 Task: Add Attachment from Trello to Card Card0000000050 in Board Board0000000013 in Workspace WS0000000005 in Trello. Add Cover Yellow to Card Card0000000050 in Board Board0000000013 in Workspace WS0000000005 in Trello. Add "Copy Card To …" Button titled Button0000000050 to "bottom" of the list "To Do" to Card Card0000000050 in Board Board0000000013 in Workspace WS0000000005 in Trello. Add Description DS0000000050 to Card Card0000000050 in Board Board0000000013 in Workspace WS0000000005 in Trello. Add Comment CM0000000050 to Card Card0000000050 in Board Board0000000013 in Workspace WS0000000005 in Trello
Action: Mouse moved to (100, 327)
Screenshot: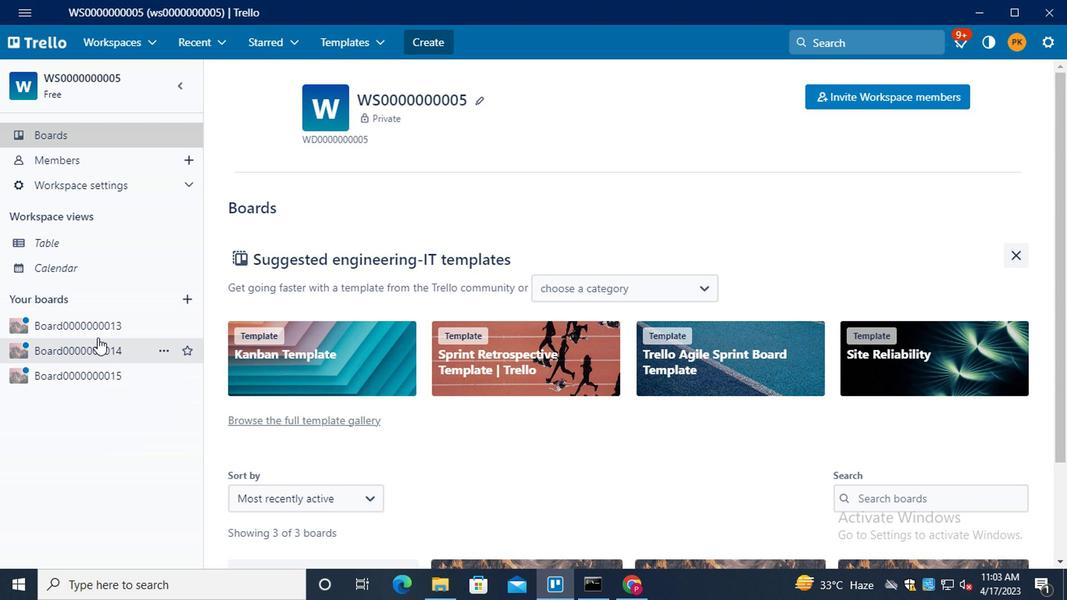
Action: Mouse pressed left at (100, 327)
Screenshot: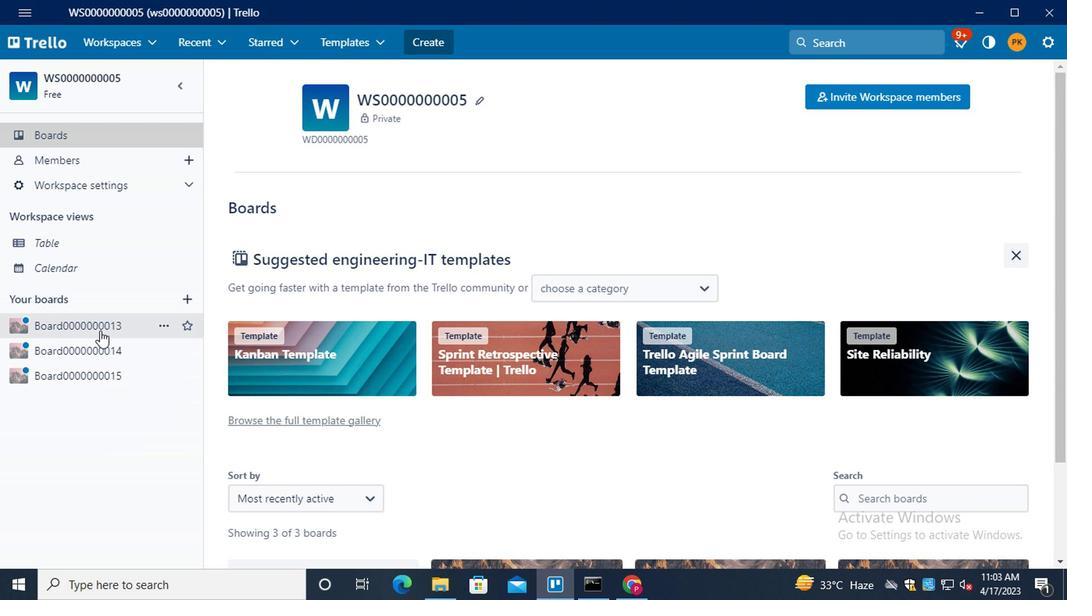 
Action: Mouse moved to (317, 302)
Screenshot: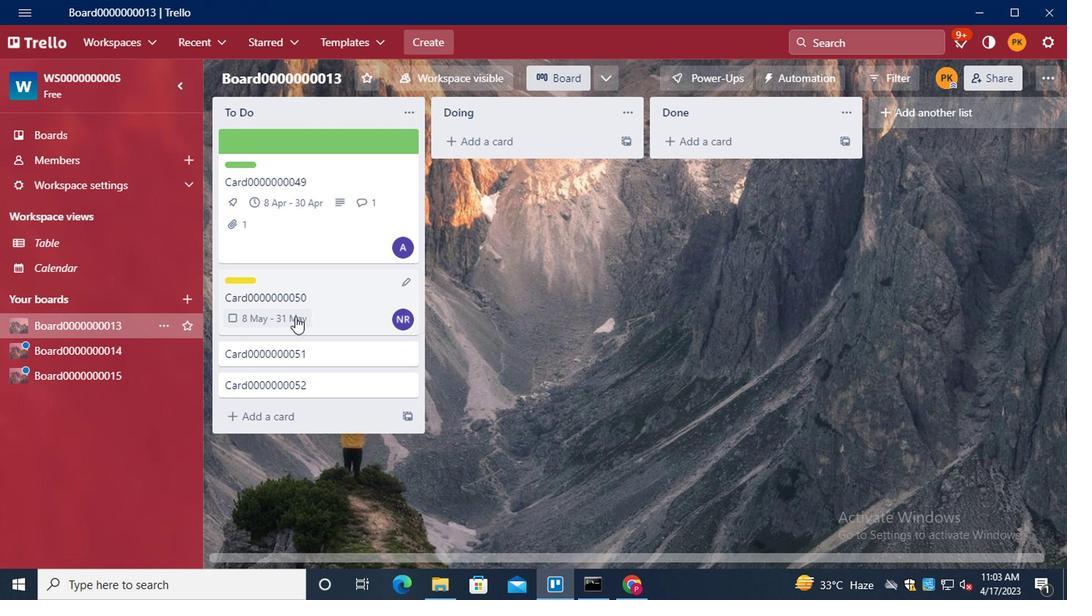 
Action: Mouse pressed left at (317, 302)
Screenshot: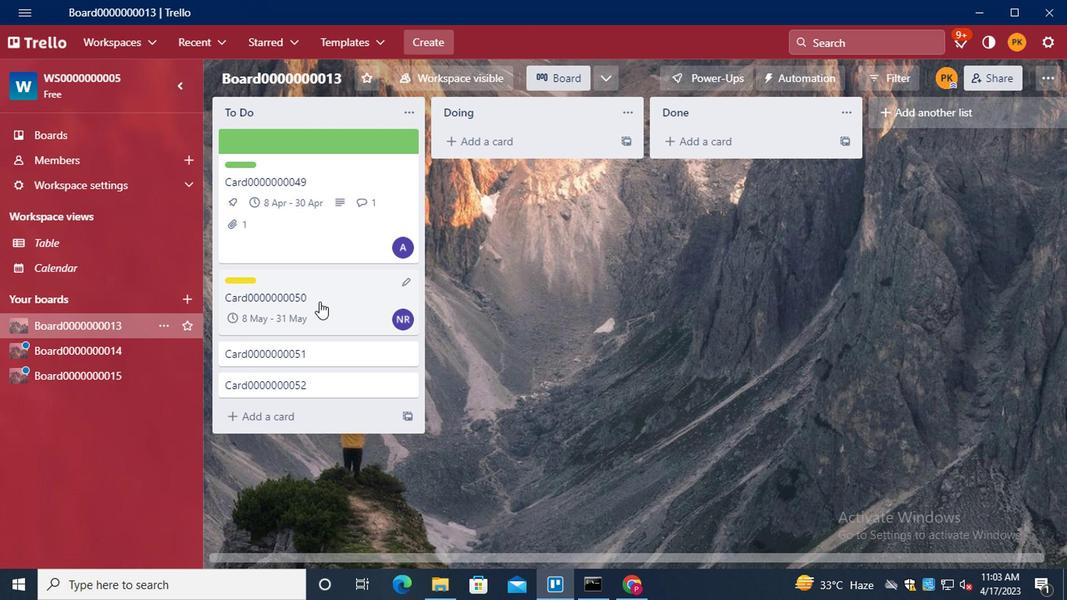 
Action: Mouse moved to (742, 269)
Screenshot: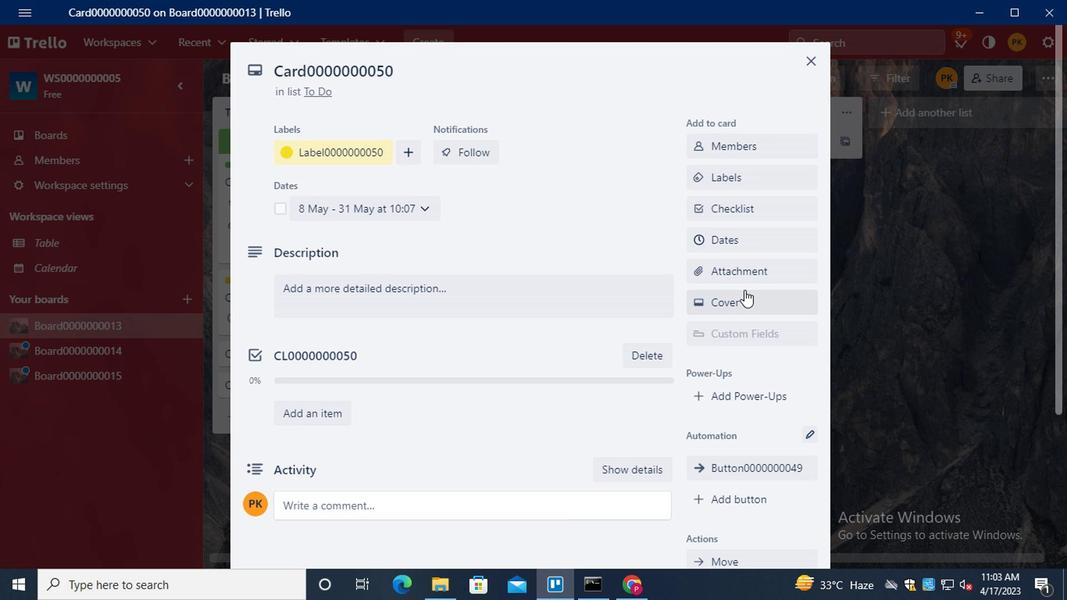 
Action: Mouse pressed left at (742, 269)
Screenshot: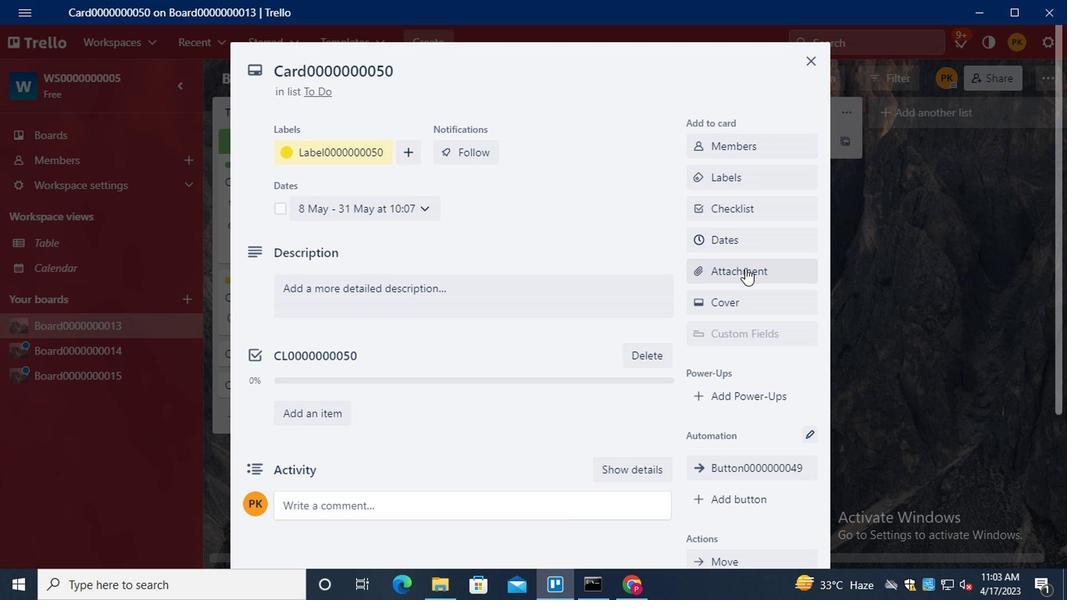 
Action: Mouse moved to (728, 169)
Screenshot: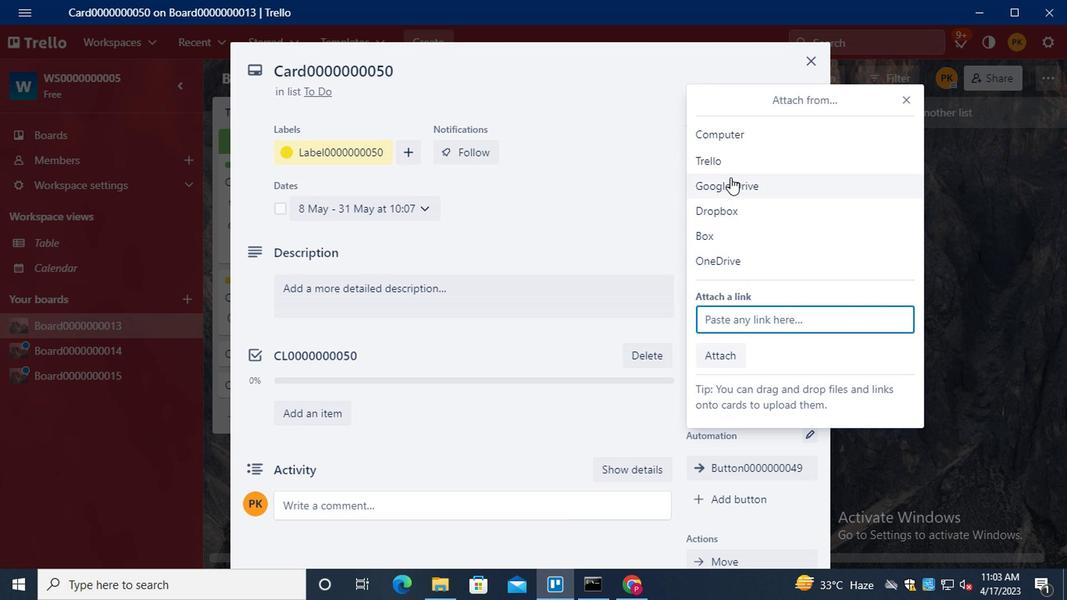 
Action: Mouse pressed left at (728, 169)
Screenshot: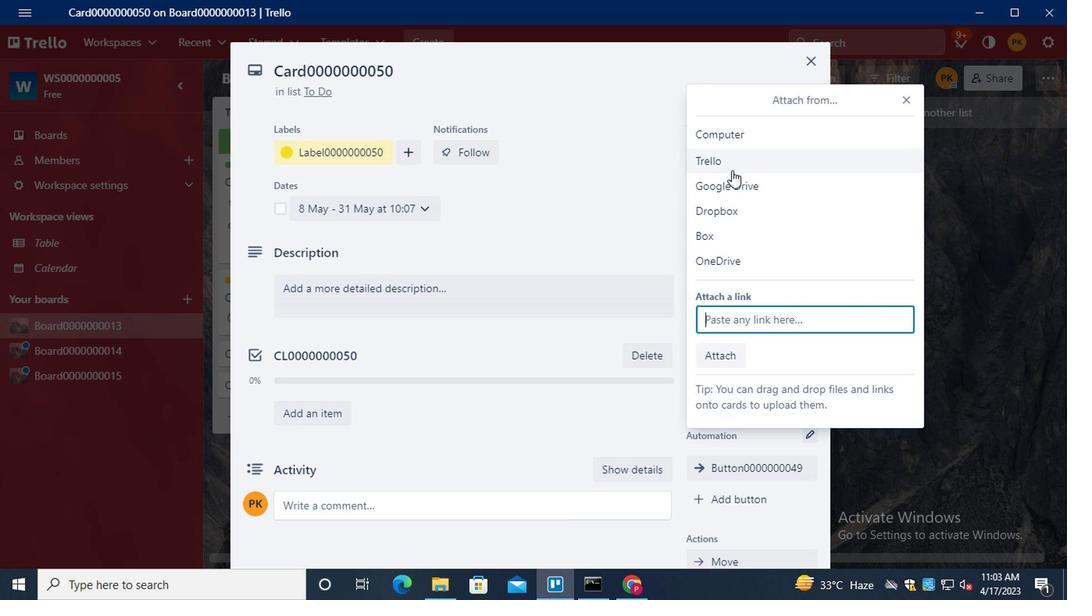 
Action: Mouse moved to (732, 392)
Screenshot: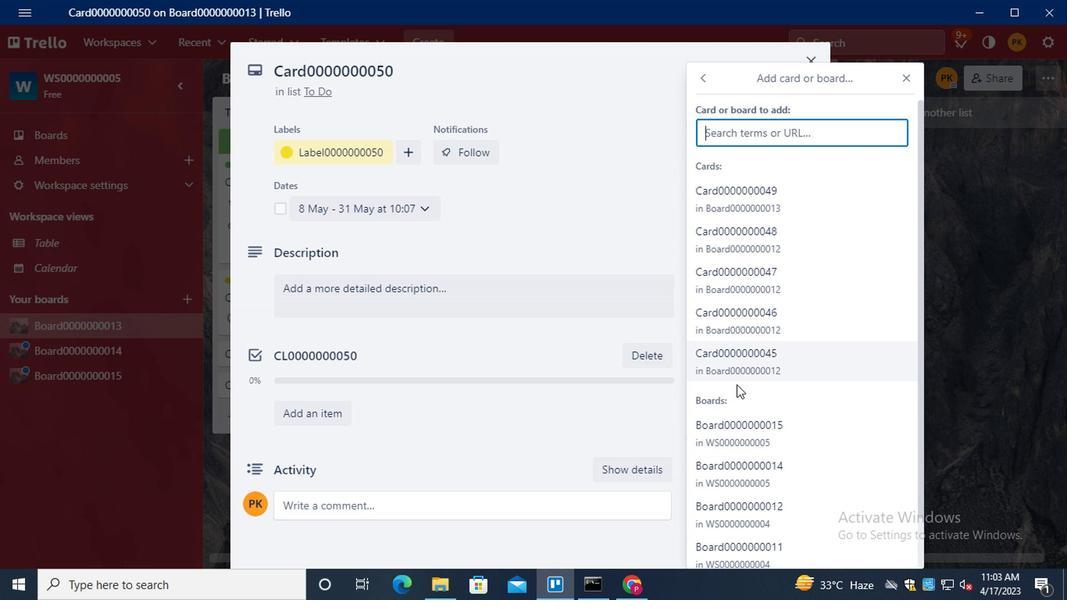 
Action: Mouse scrolled (732, 392) with delta (0, 0)
Screenshot: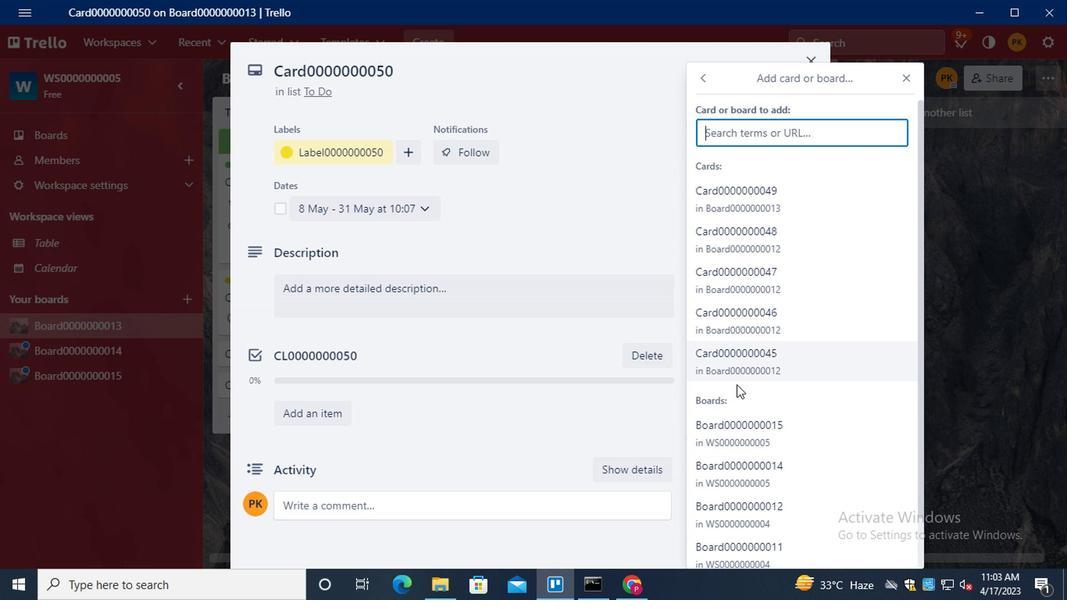 
Action: Mouse scrolled (732, 392) with delta (0, 0)
Screenshot: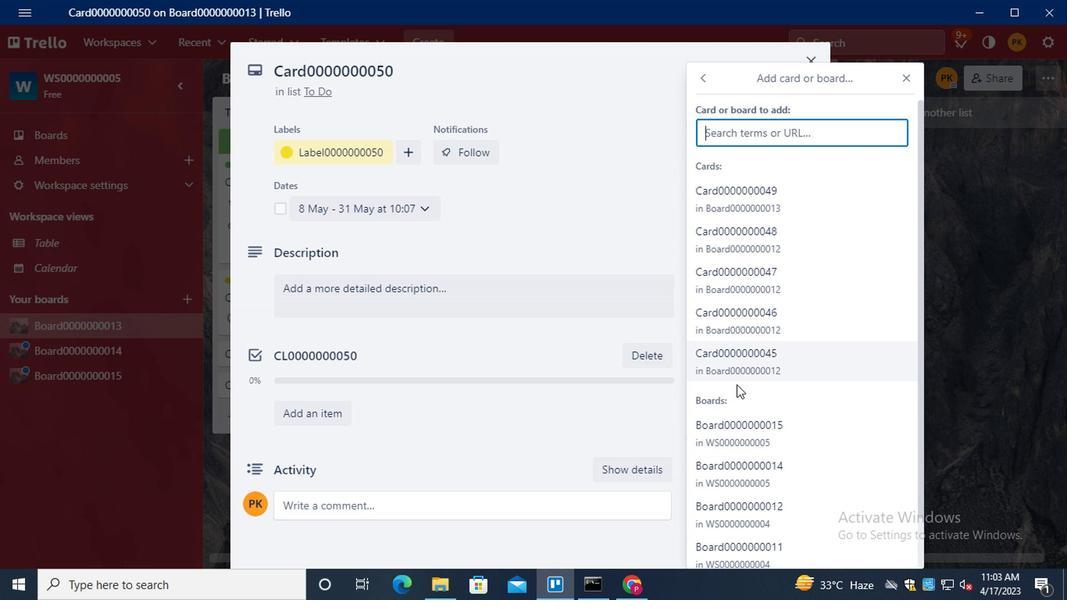 
Action: Mouse scrolled (732, 392) with delta (0, 0)
Screenshot: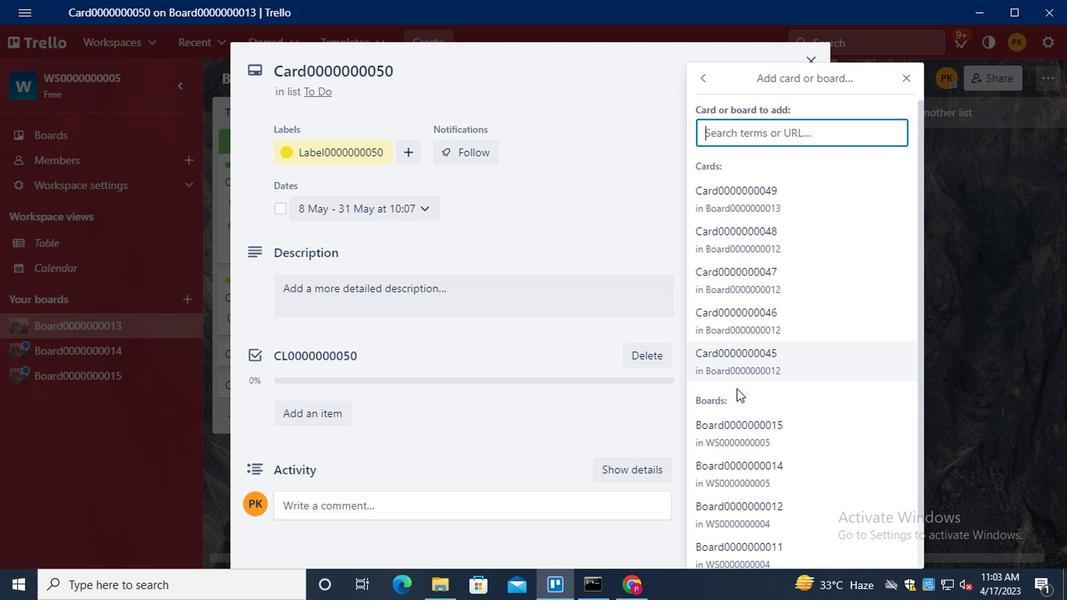 
Action: Mouse moved to (747, 416)
Screenshot: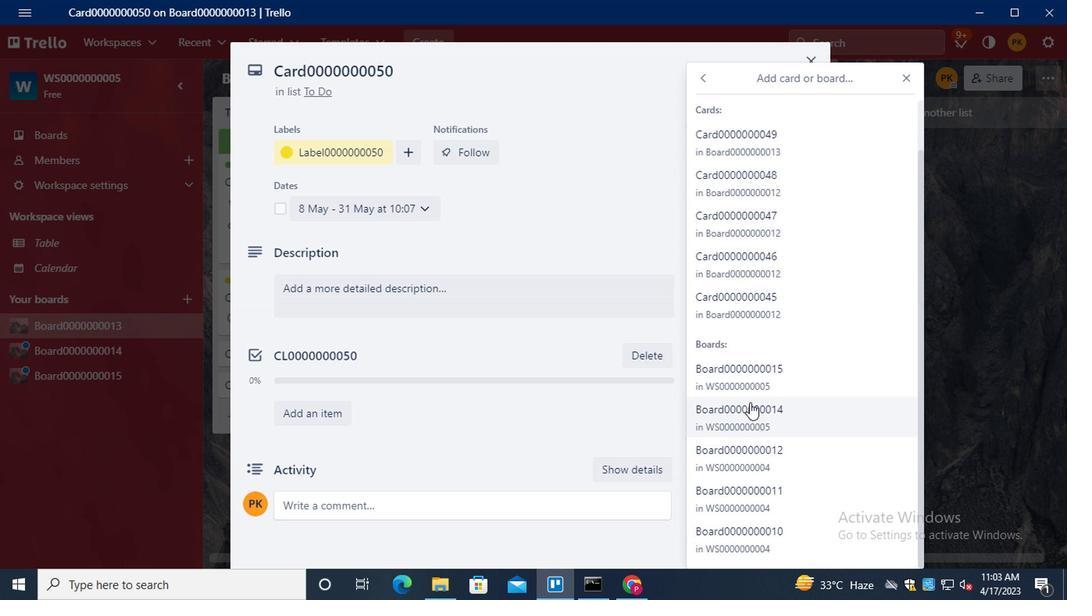 
Action: Mouse pressed left at (747, 416)
Screenshot: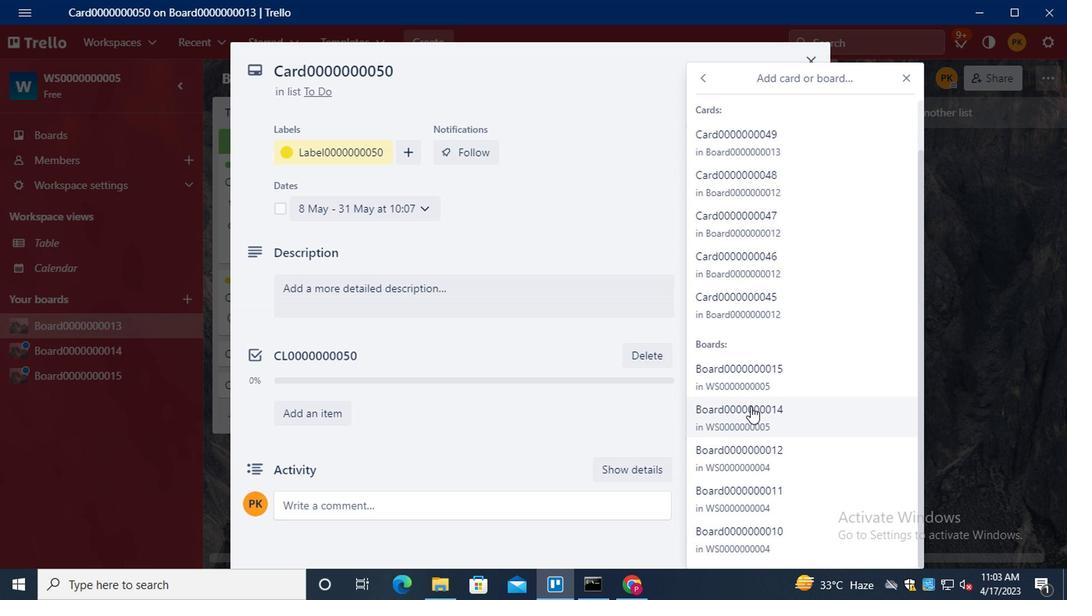 
Action: Mouse moved to (755, 309)
Screenshot: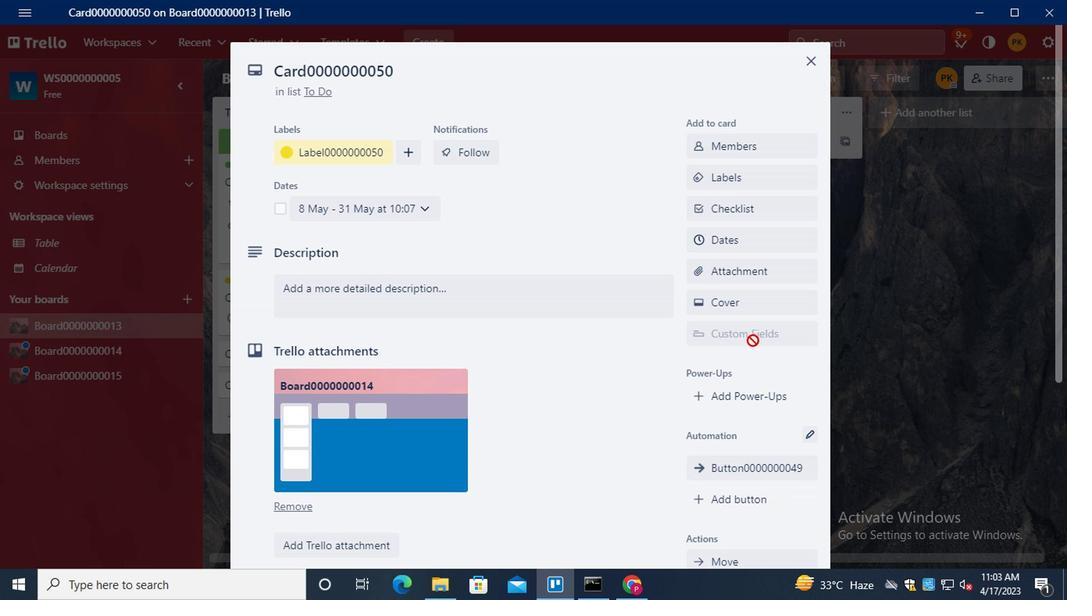 
Action: Mouse pressed left at (755, 309)
Screenshot: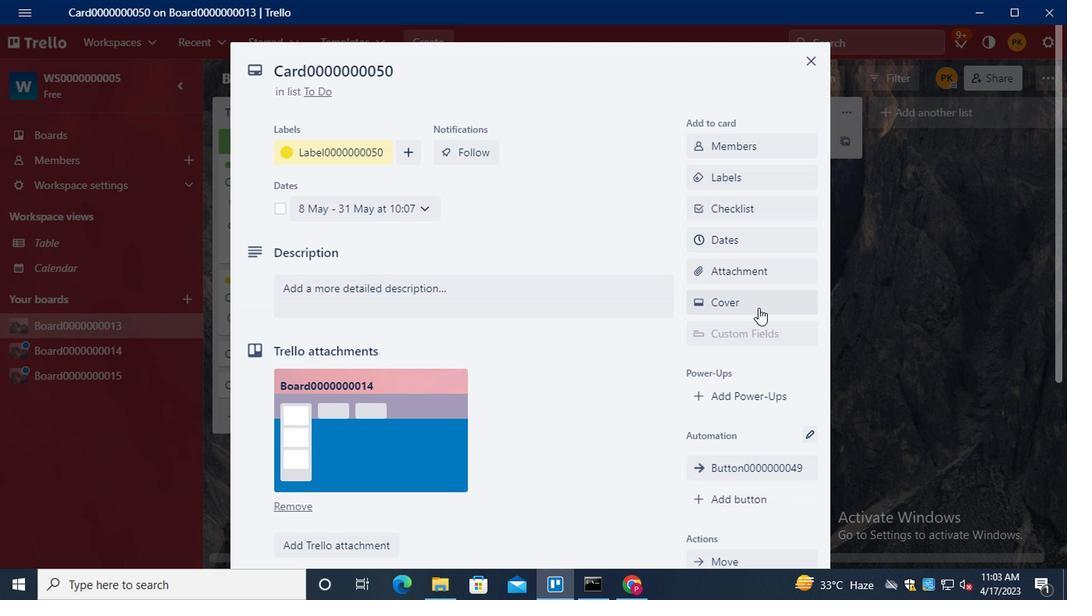 
Action: Mouse moved to (763, 264)
Screenshot: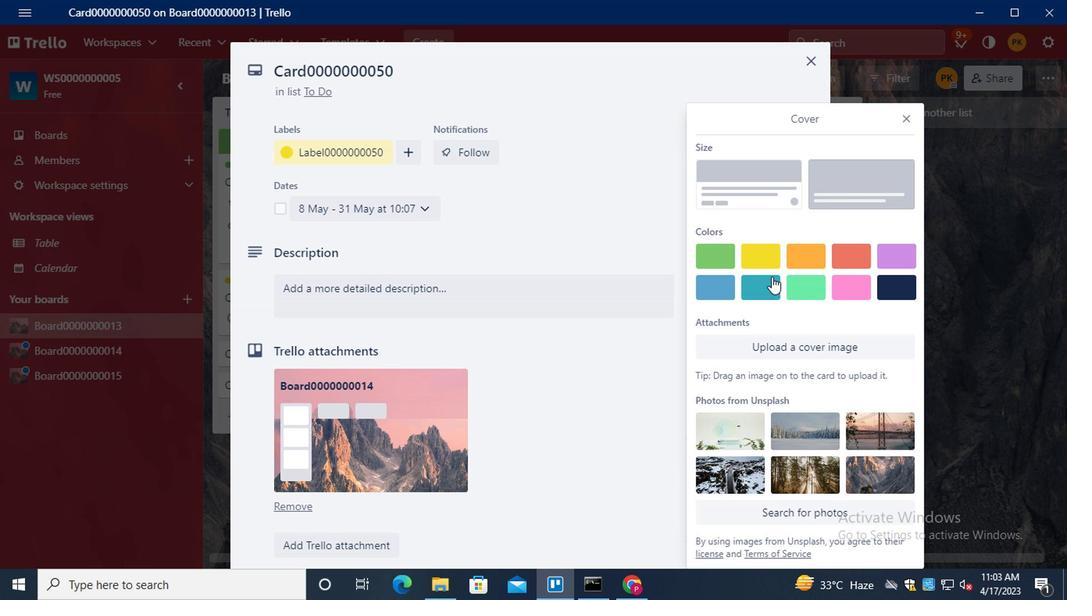 
Action: Mouse pressed left at (763, 264)
Screenshot: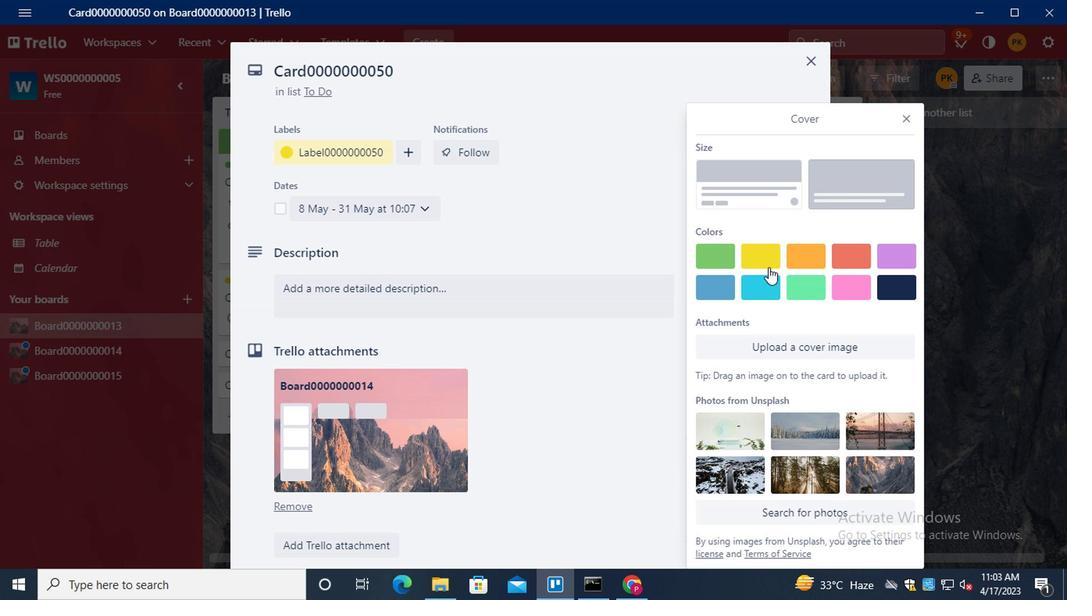 
Action: Mouse moved to (900, 88)
Screenshot: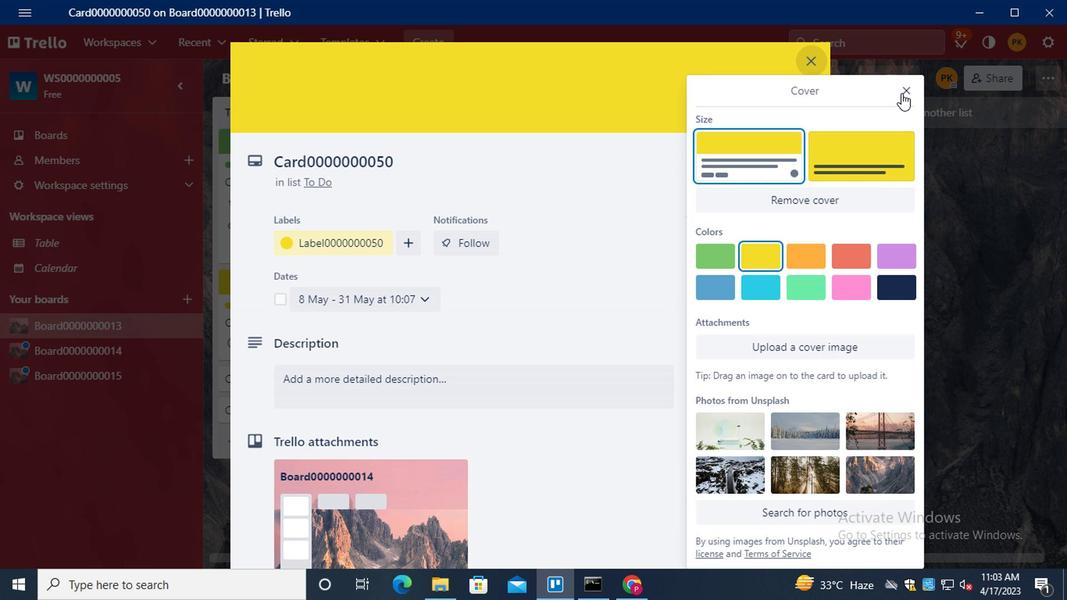 
Action: Mouse pressed left at (900, 88)
Screenshot: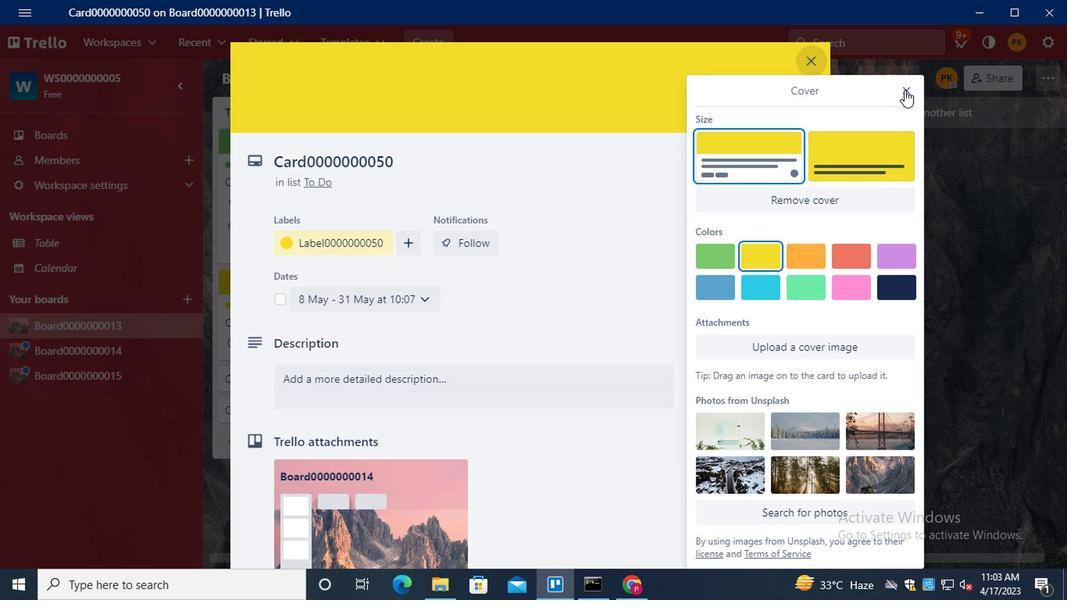 
Action: Mouse moved to (713, 350)
Screenshot: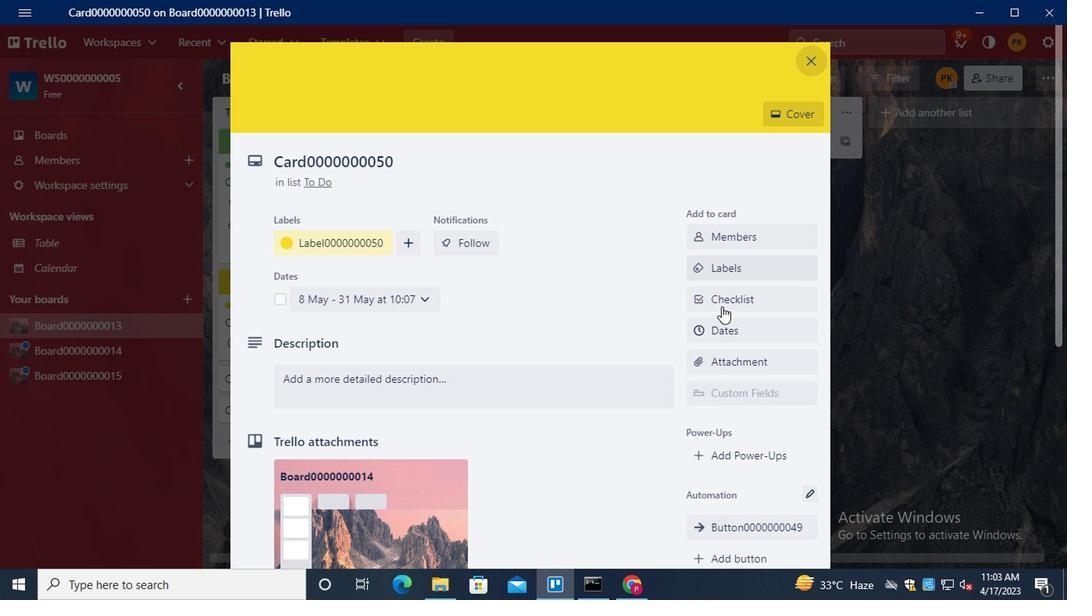 
Action: Mouse scrolled (713, 349) with delta (0, 0)
Screenshot: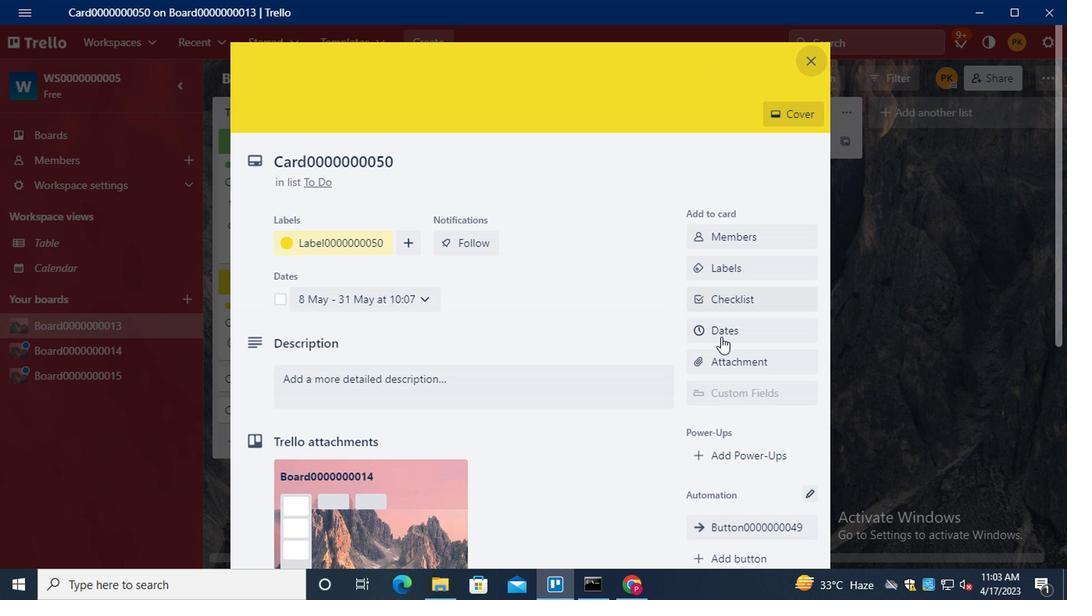 
Action: Mouse scrolled (713, 349) with delta (0, 0)
Screenshot: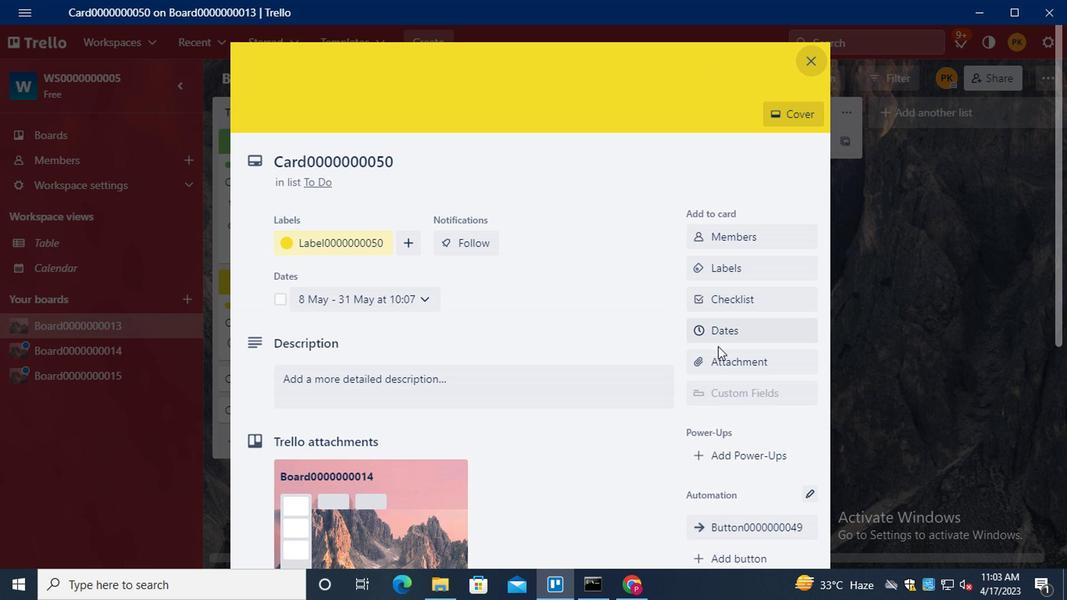 
Action: Mouse scrolled (713, 349) with delta (0, 0)
Screenshot: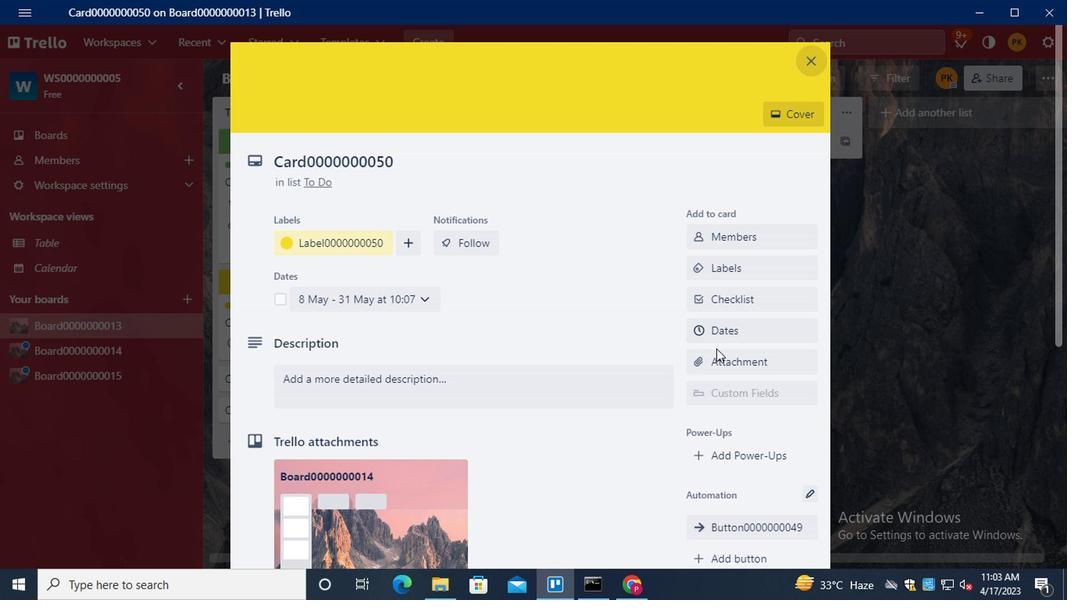 
Action: Mouse moved to (759, 327)
Screenshot: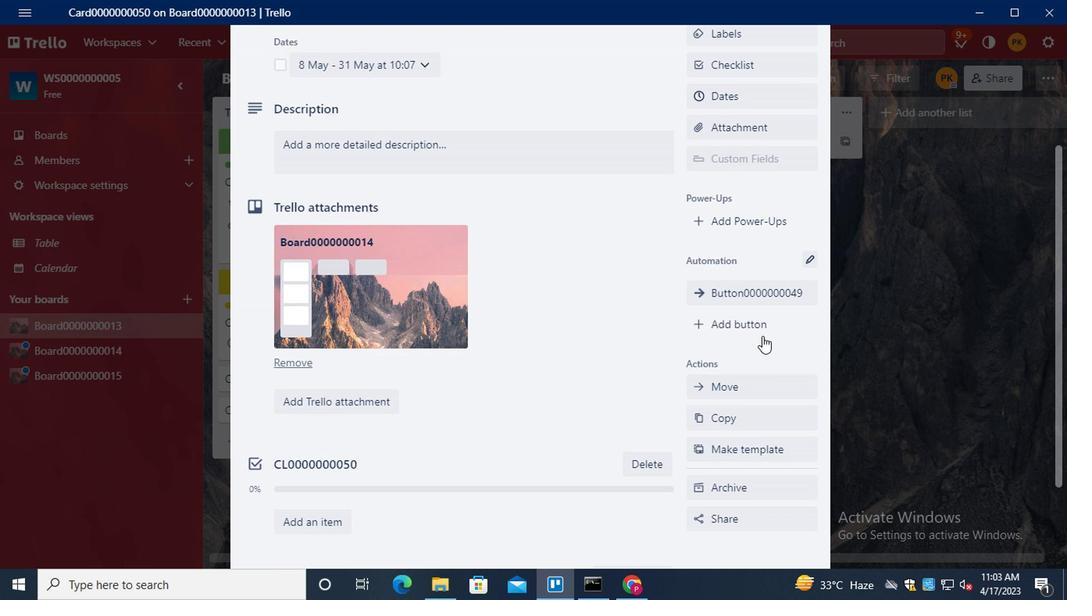 
Action: Mouse pressed left at (759, 327)
Screenshot: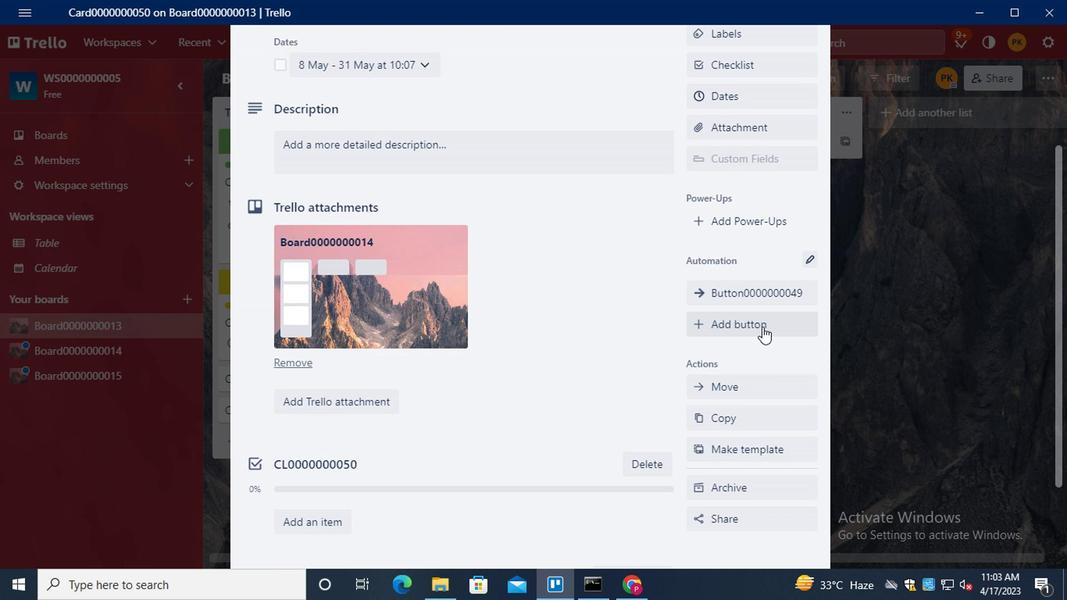 
Action: Mouse moved to (763, 168)
Screenshot: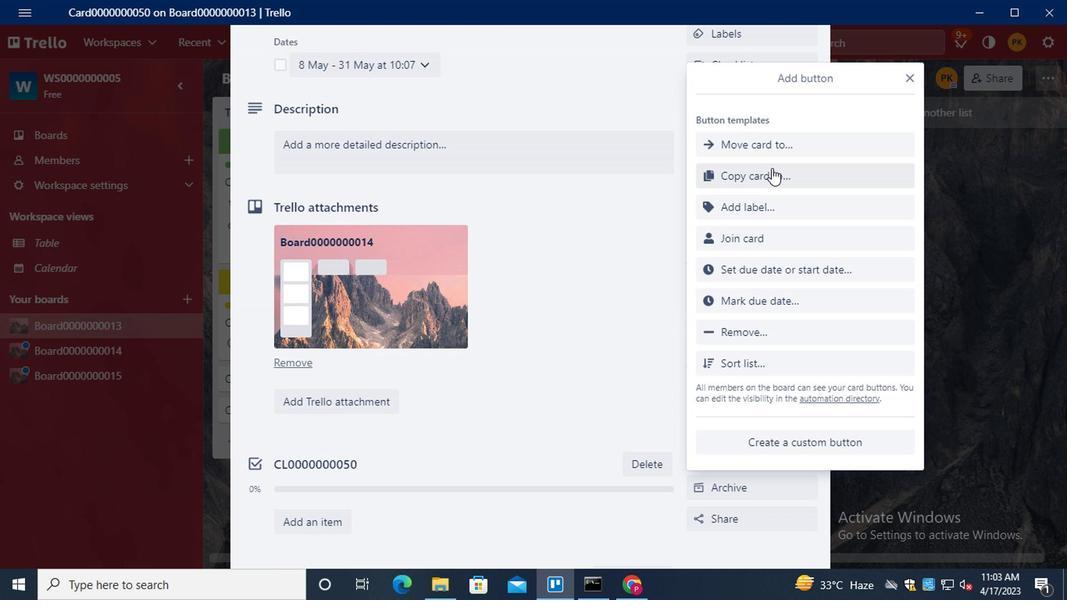 
Action: Mouse pressed left at (763, 168)
Screenshot: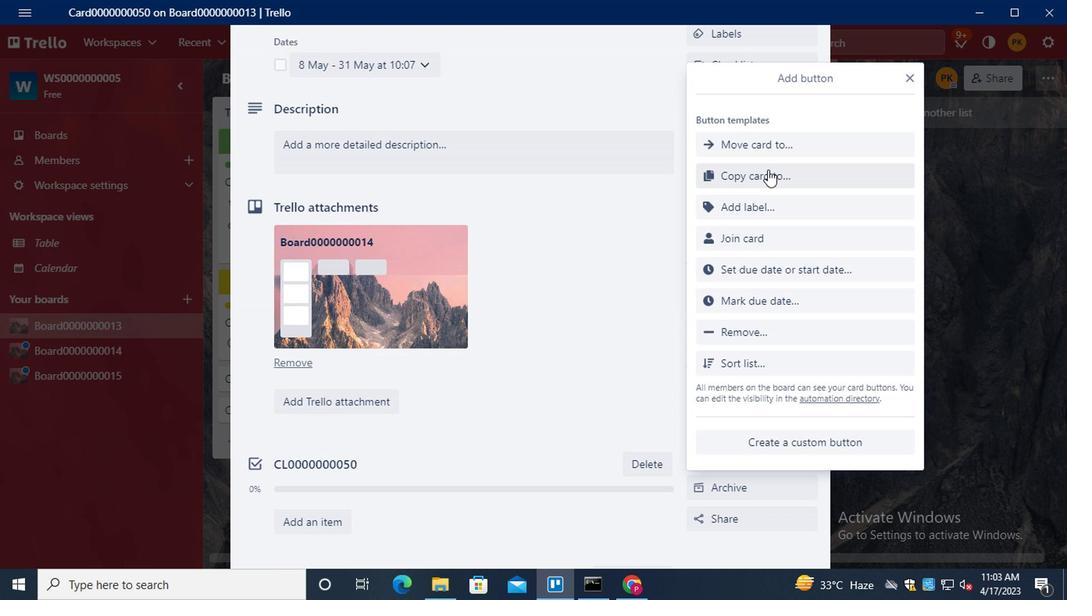 
Action: Mouse moved to (787, 165)
Screenshot: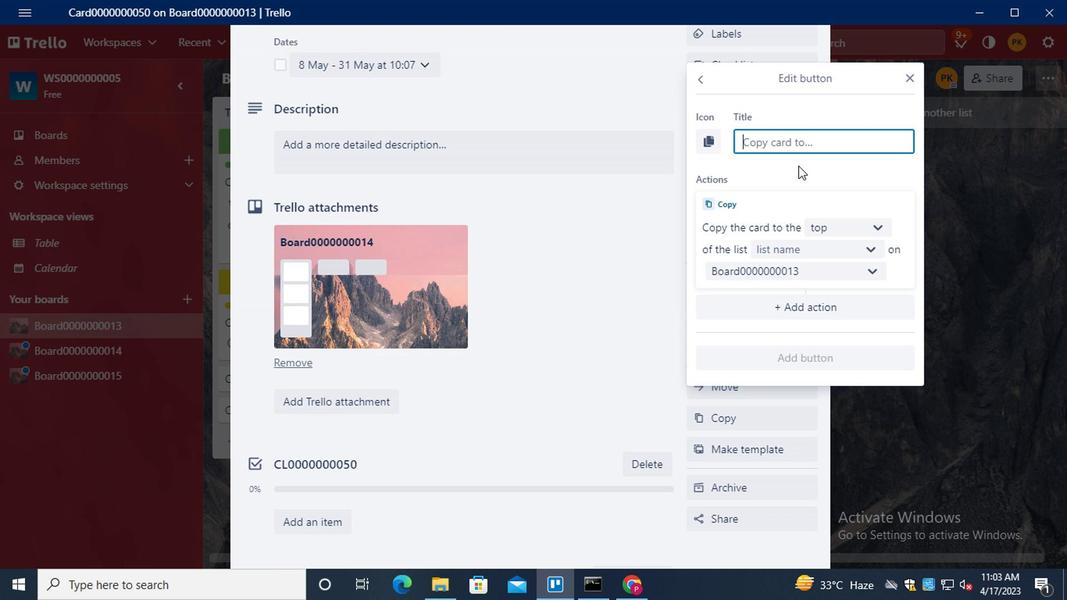 
Action: Key pressed <Key.shift><Key.shift><Key.shift><Key.shift><Key.shift><Key.shift><Key.shift><Key.shift><Key.shift><Key.shift><Key.shift><Key.shift><Key.shift><Key.shift><Key.shift><Key.shift><Key.shift><Key.shift><Key.shift><Key.shift><Key.shift>BUTTON0000000050
Screenshot: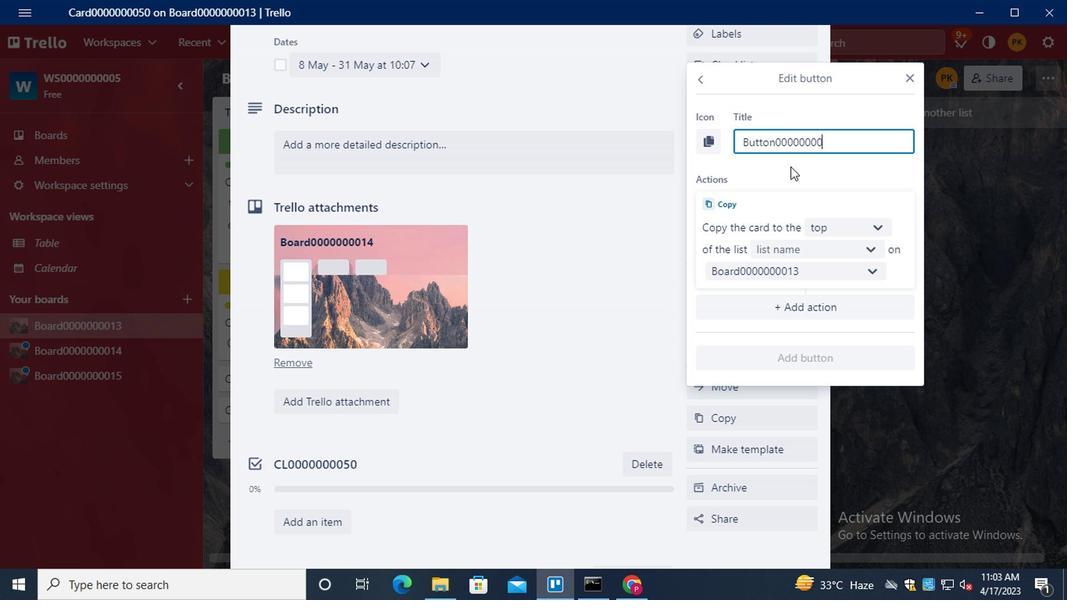 
Action: Mouse moved to (818, 226)
Screenshot: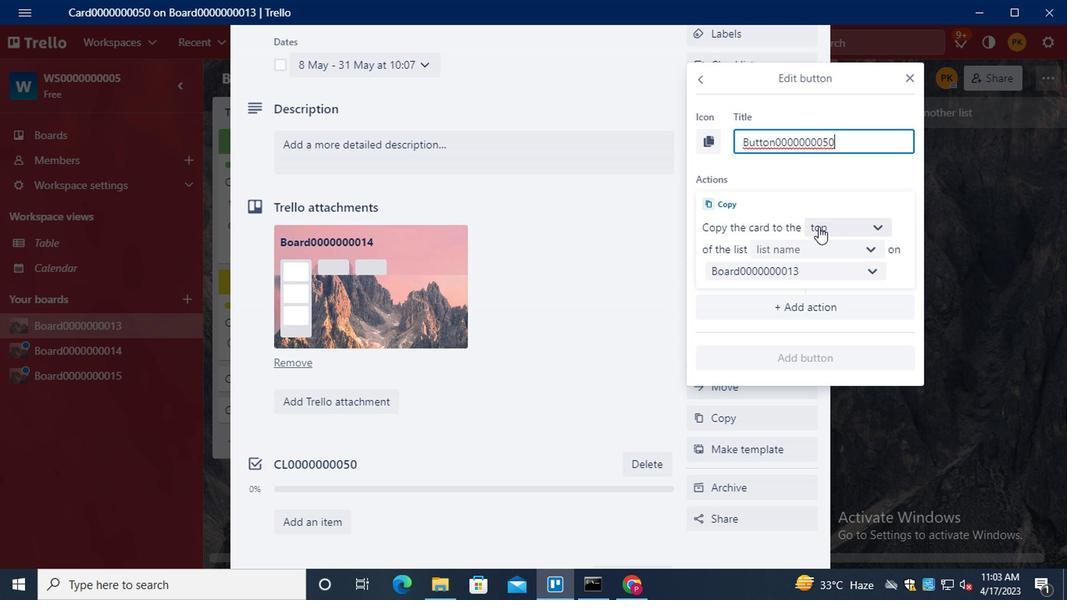 
Action: Mouse pressed left at (818, 226)
Screenshot: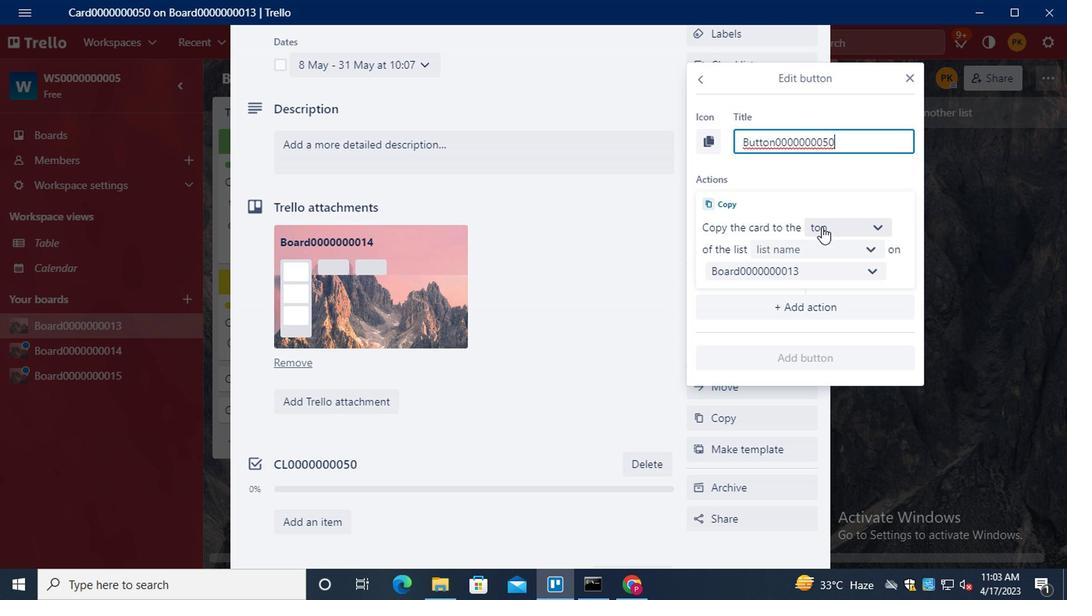 
Action: Mouse moved to (835, 282)
Screenshot: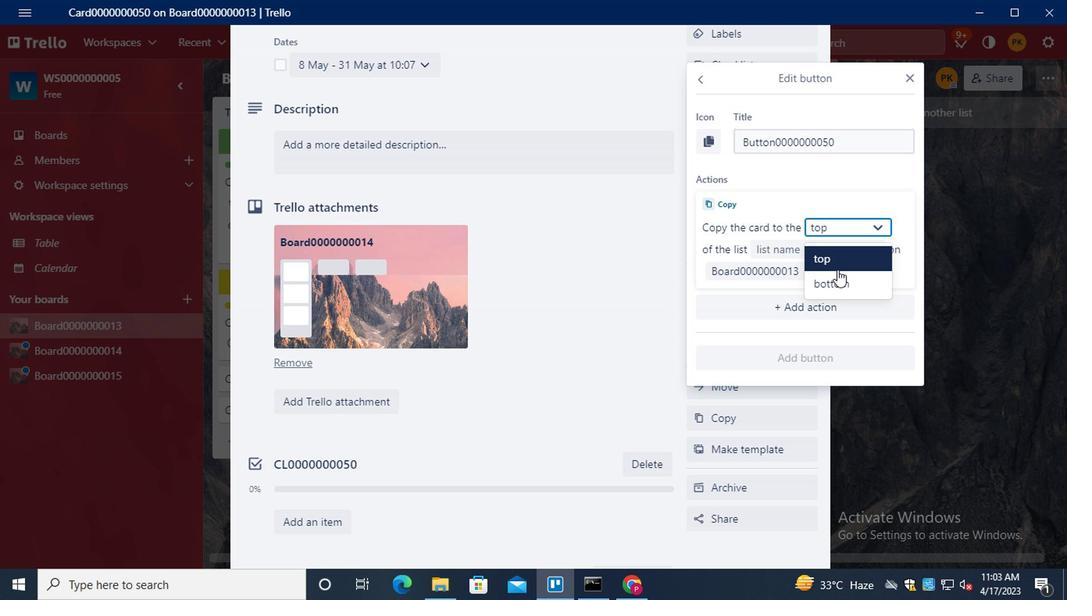 
Action: Mouse pressed left at (835, 282)
Screenshot: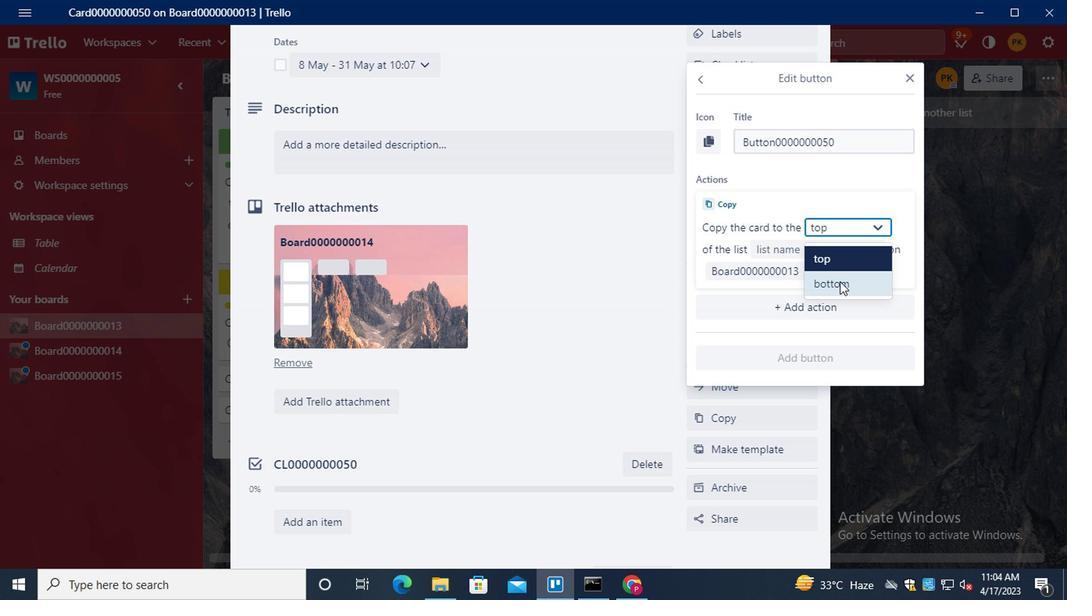 
Action: Mouse moved to (825, 244)
Screenshot: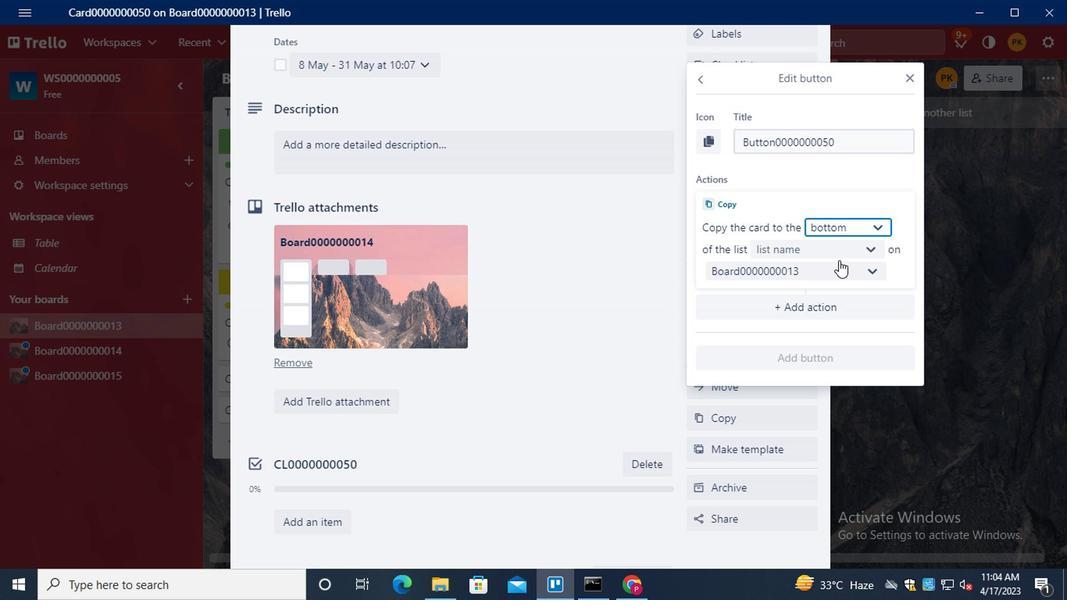 
Action: Mouse pressed left at (825, 244)
Screenshot: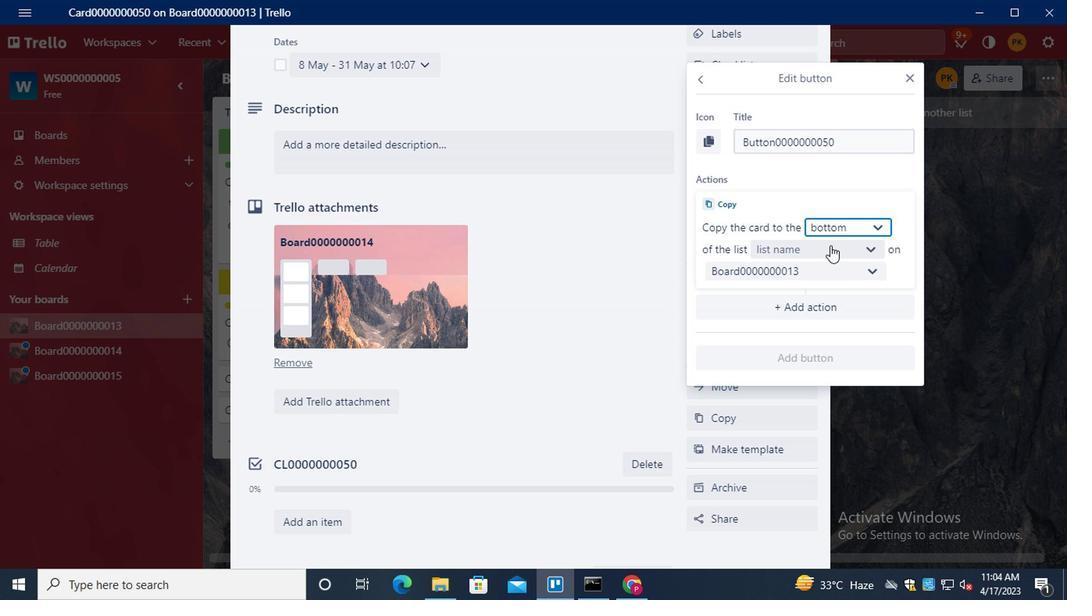 
Action: Mouse moved to (833, 290)
Screenshot: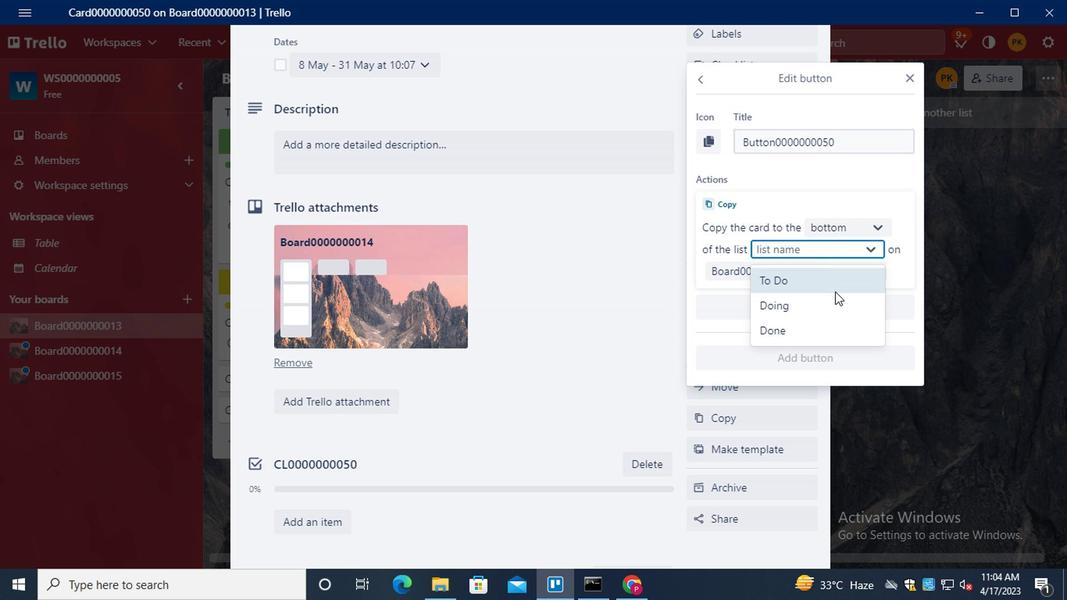 
Action: Mouse pressed left at (833, 290)
Screenshot: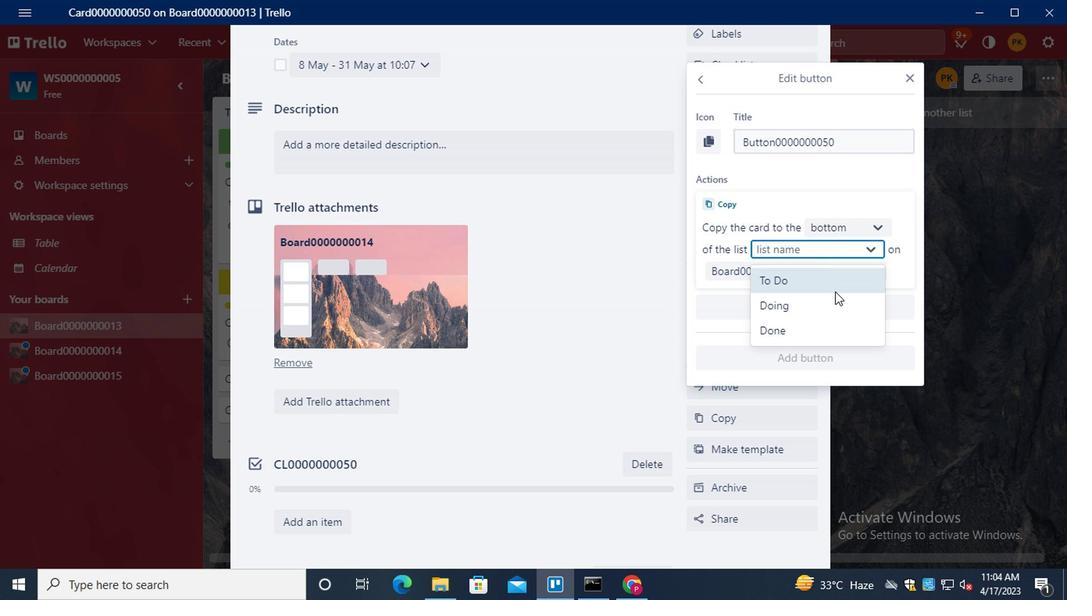 
Action: Mouse moved to (819, 370)
Screenshot: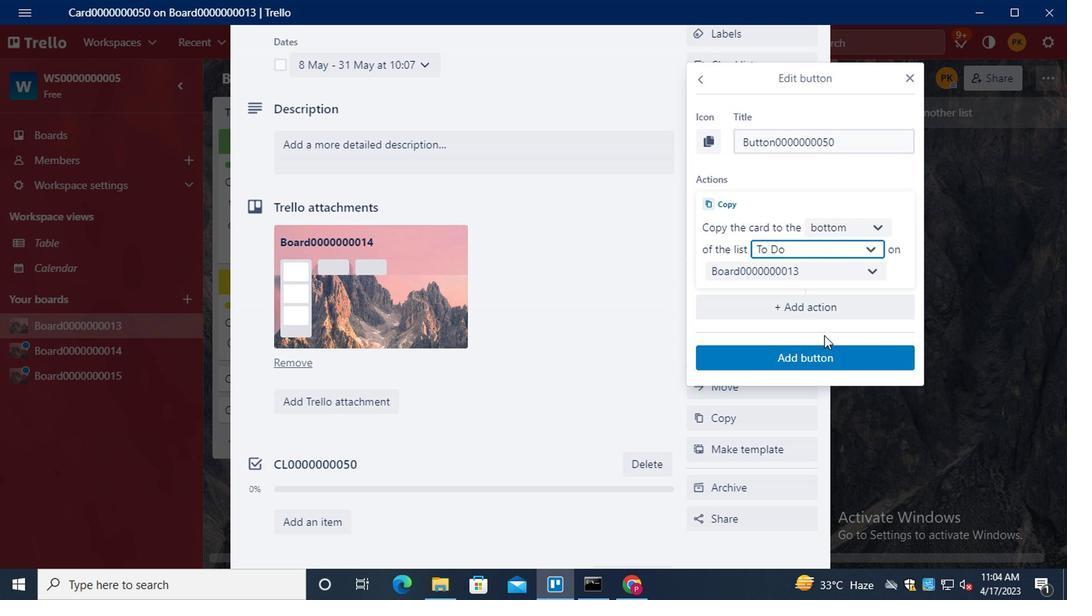 
Action: Mouse pressed left at (819, 370)
Screenshot: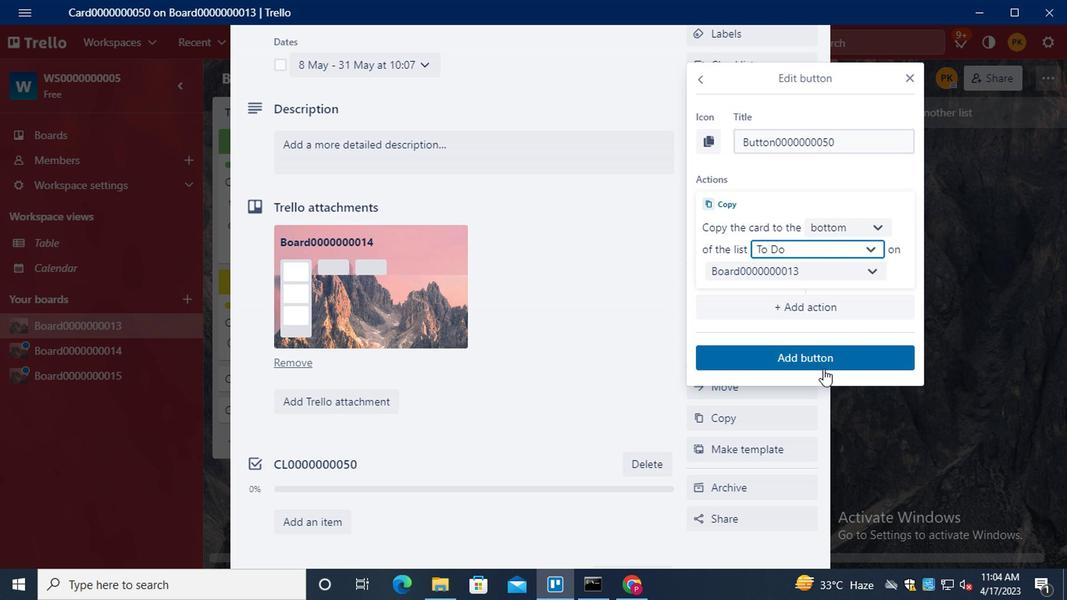 
Action: Mouse moved to (526, 153)
Screenshot: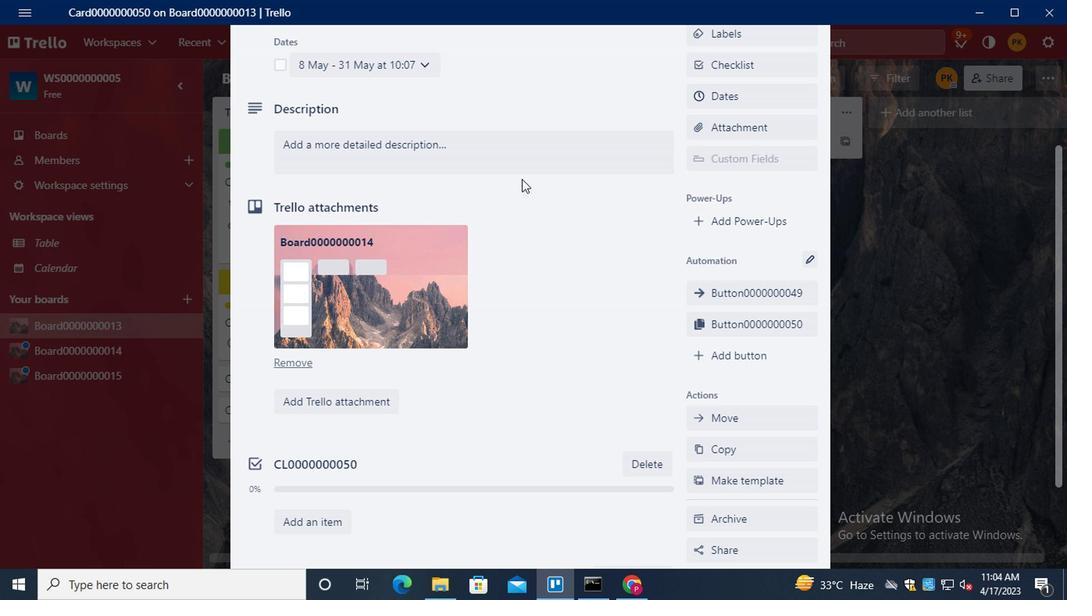 
Action: Mouse pressed left at (526, 153)
Screenshot: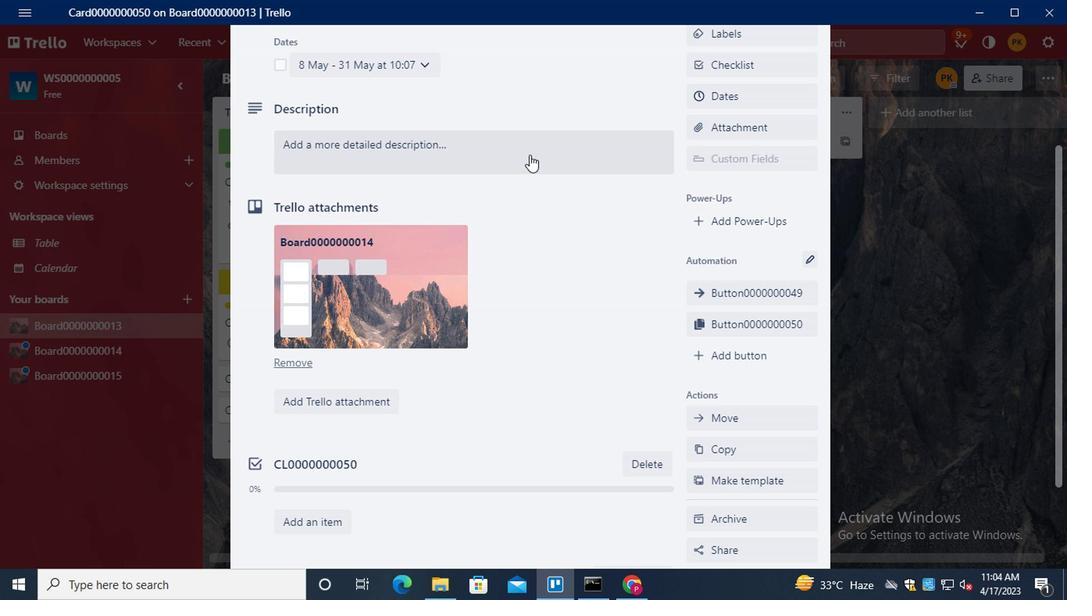 
Action: Key pressed <Key.shift>DS0000000050
Screenshot: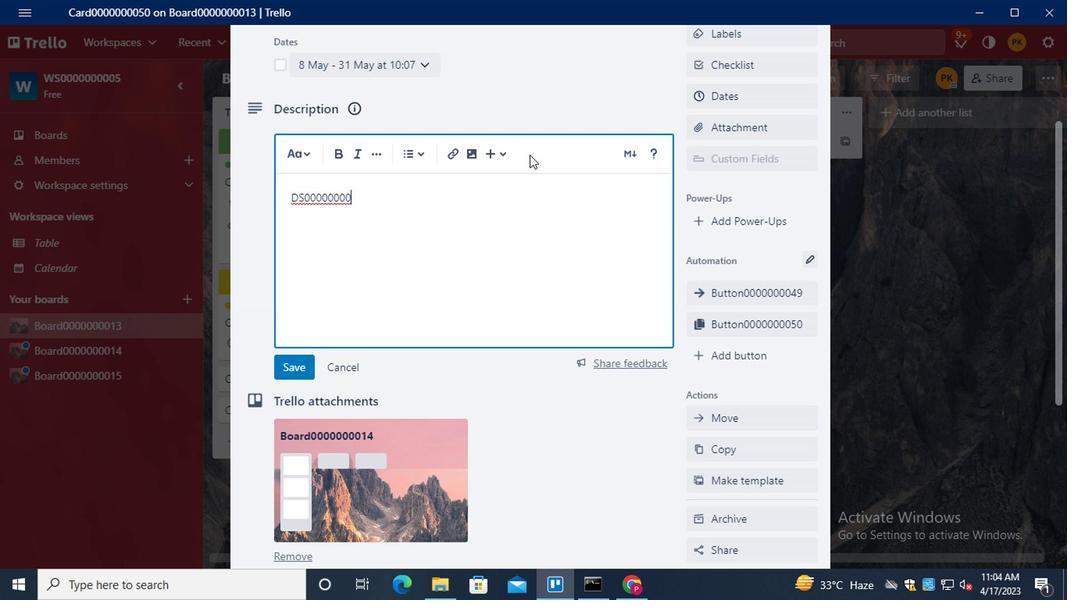 
Action: Mouse moved to (307, 372)
Screenshot: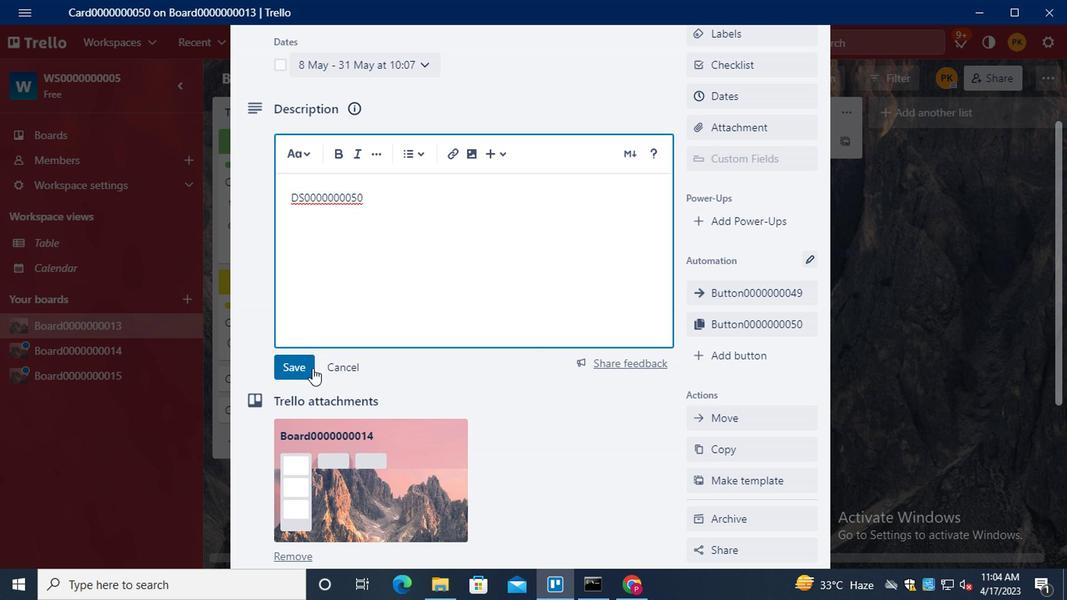 
Action: Mouse pressed left at (307, 372)
Screenshot: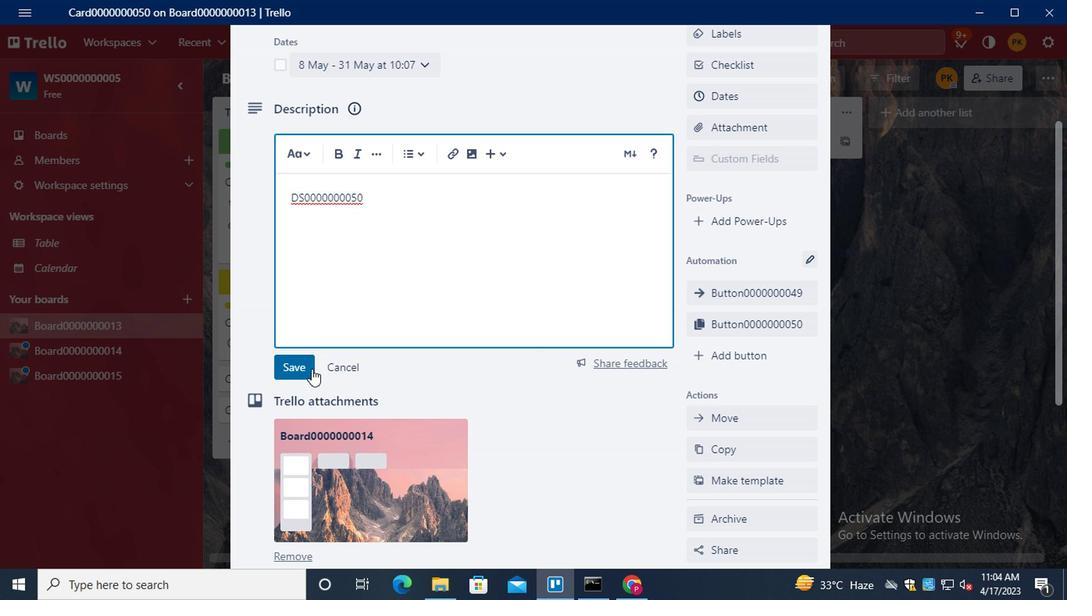 
Action: Mouse moved to (347, 359)
Screenshot: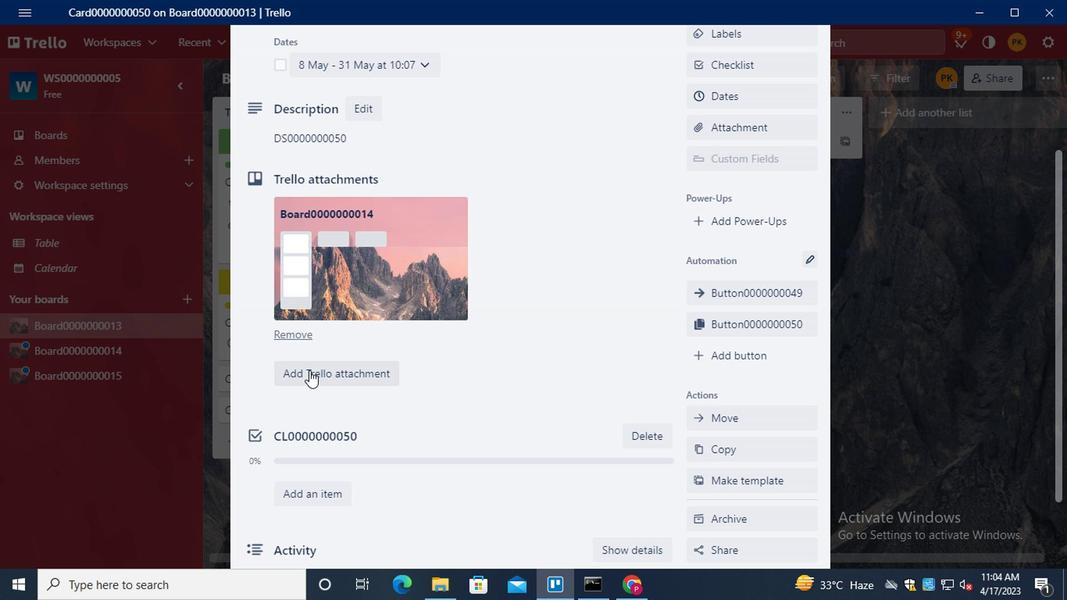 
Action: Mouse scrolled (347, 359) with delta (0, 0)
Screenshot: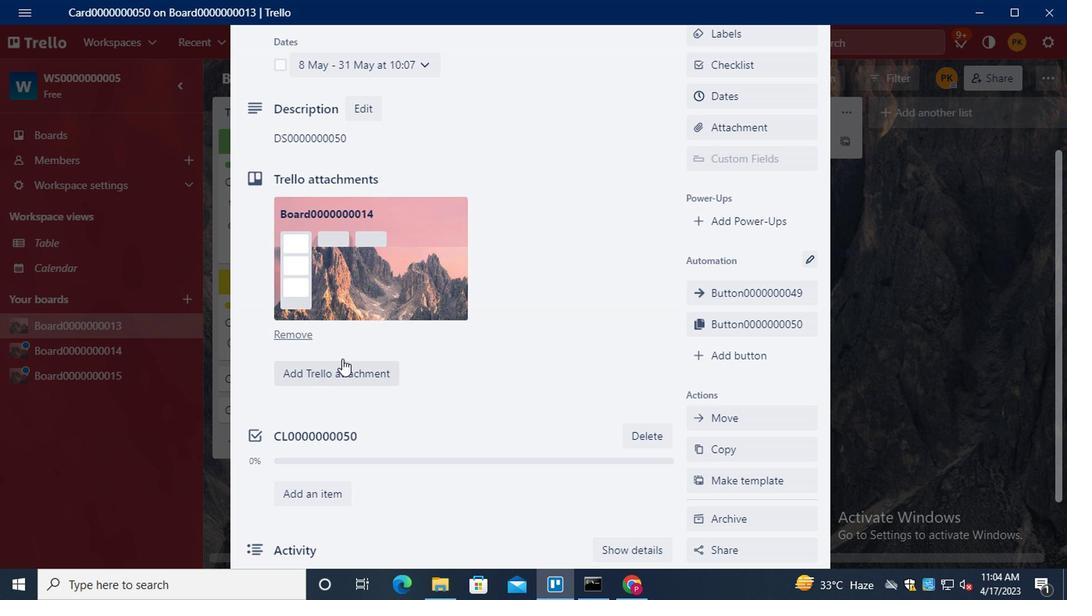 
Action: Mouse scrolled (347, 359) with delta (0, 0)
Screenshot: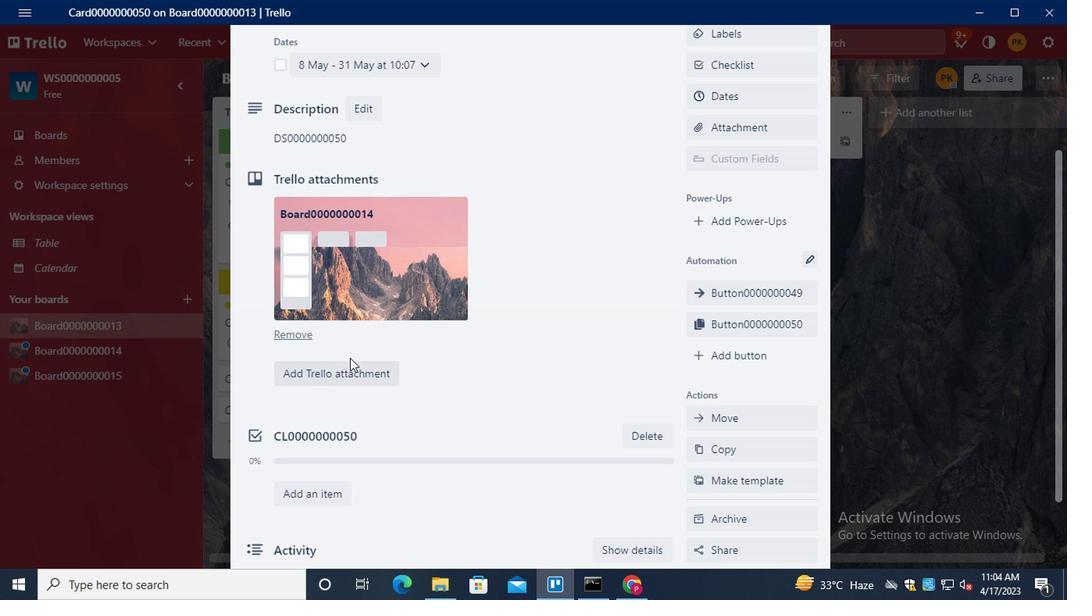 
Action: Mouse scrolled (347, 359) with delta (0, 0)
Screenshot: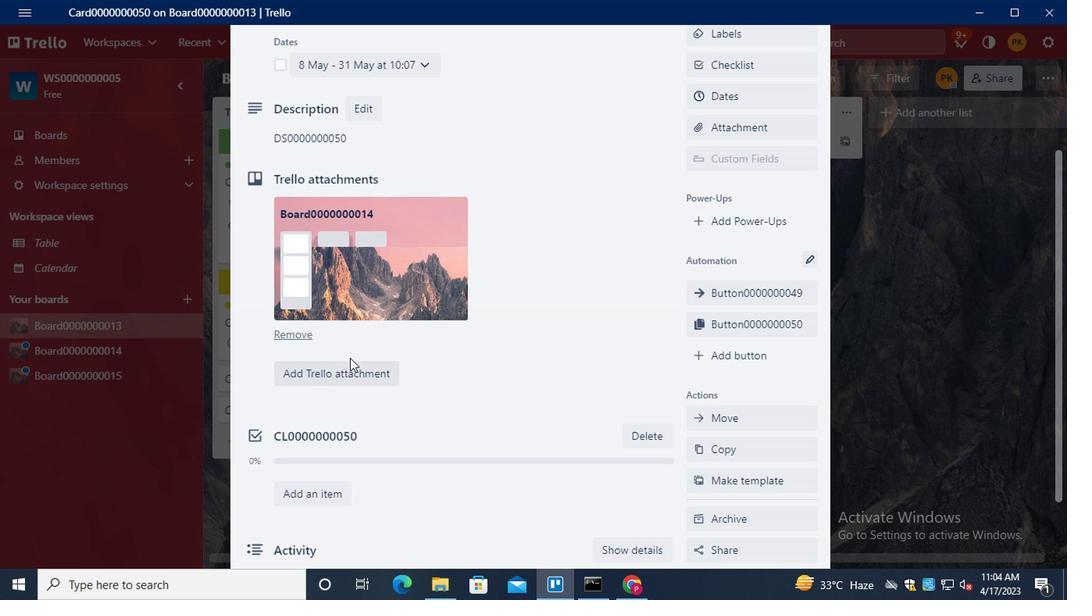 
Action: Mouse scrolled (347, 359) with delta (0, 0)
Screenshot: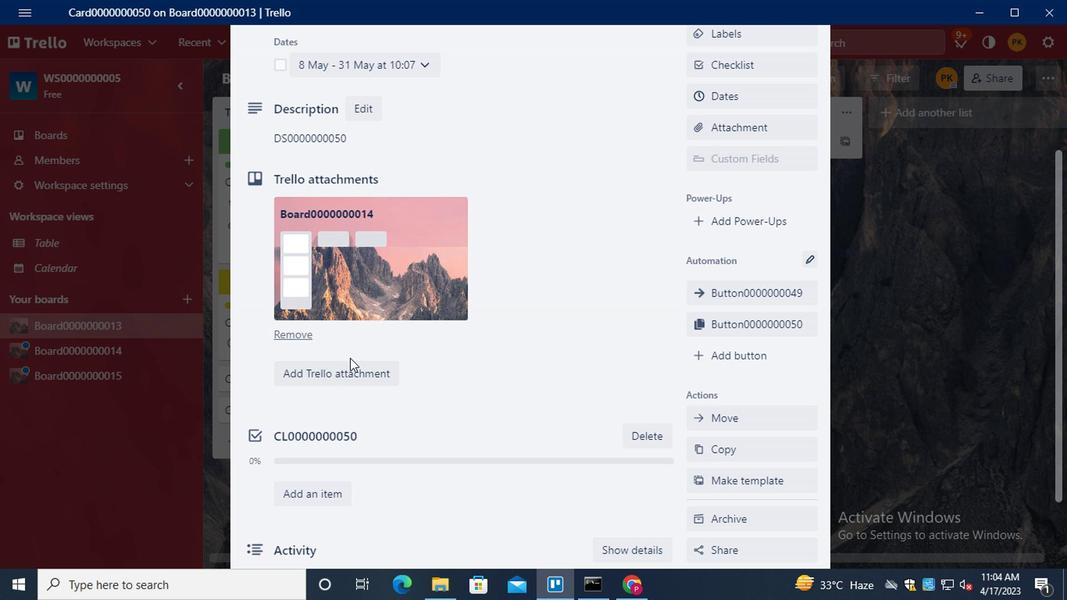 
Action: Mouse moved to (313, 472)
Screenshot: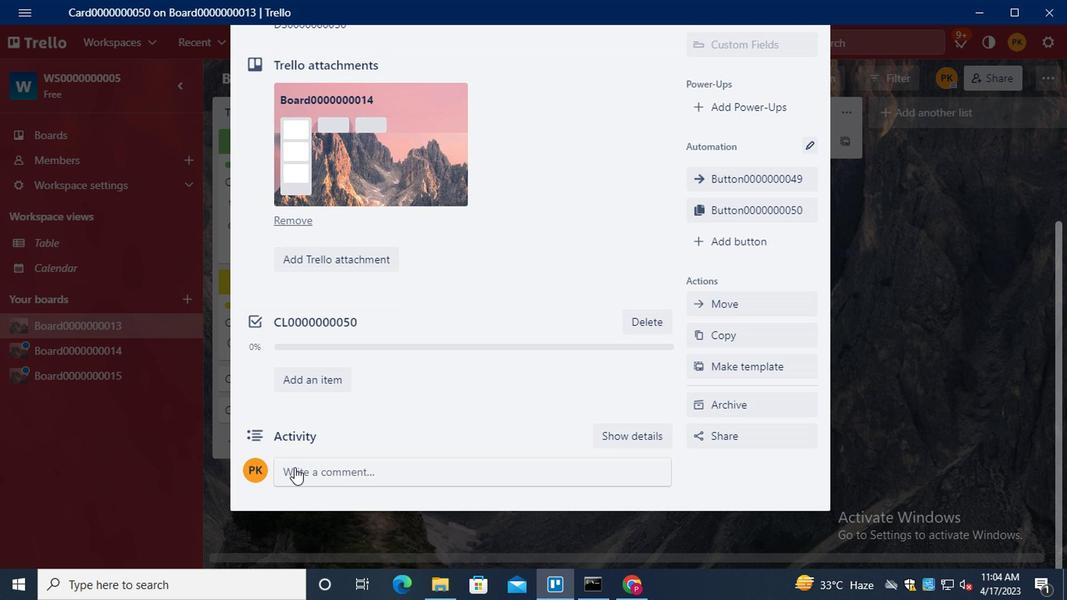 
Action: Mouse pressed left at (313, 472)
Screenshot: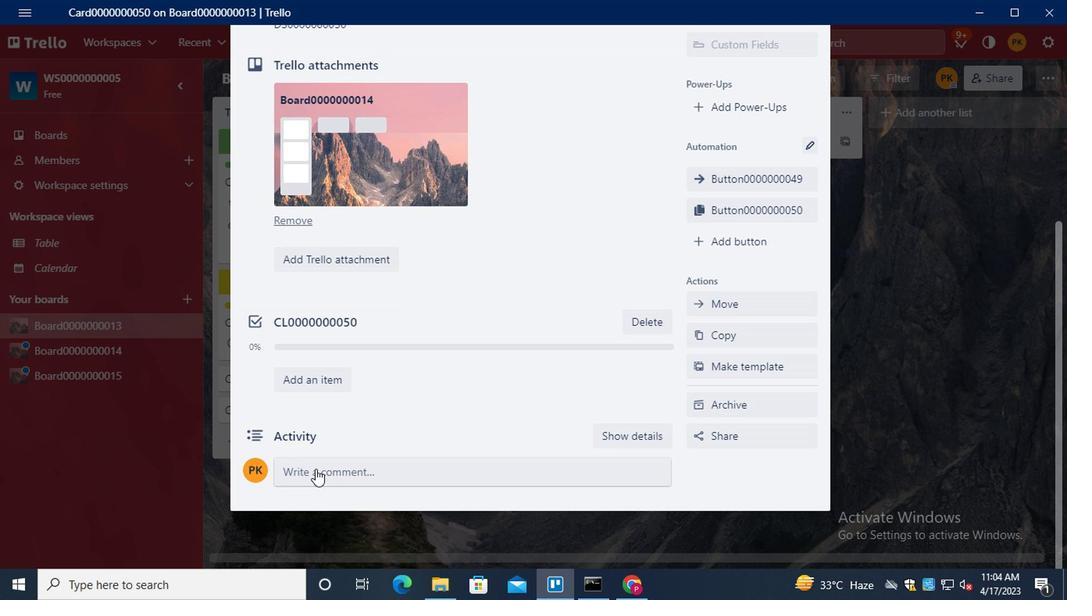 
Action: Key pressed <Key.shift>
Screenshot: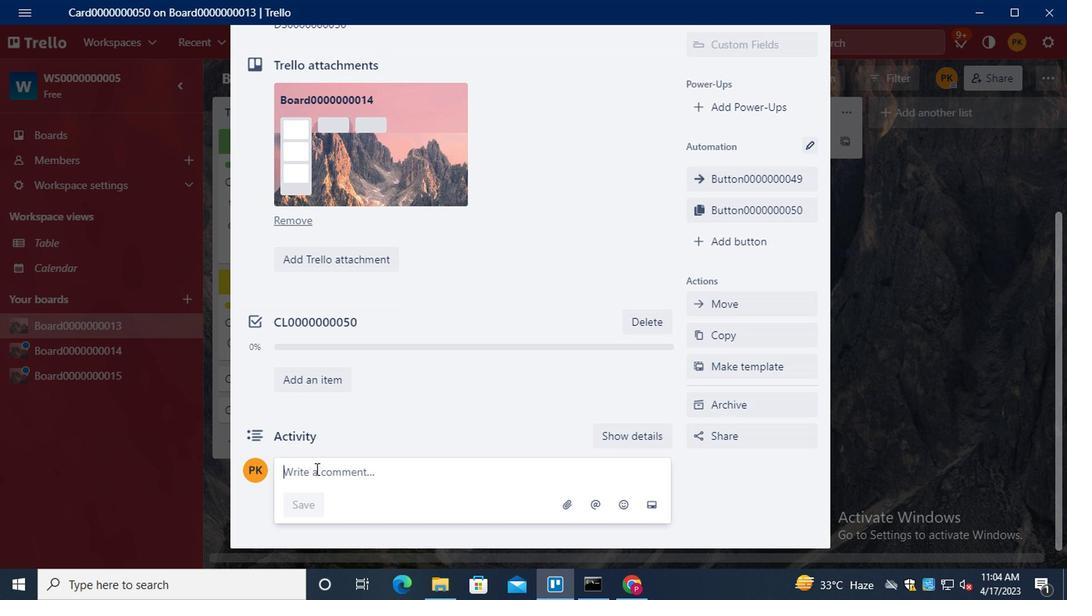 
Action: Mouse moved to (313, 460)
Screenshot: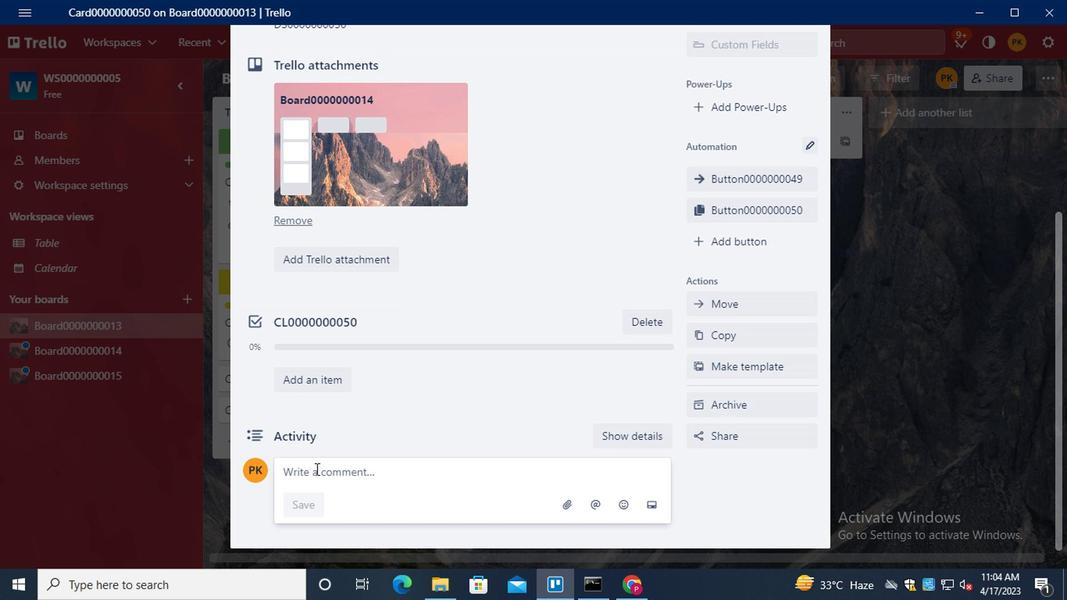 
Action: Key pressed CM0000000050
Screenshot: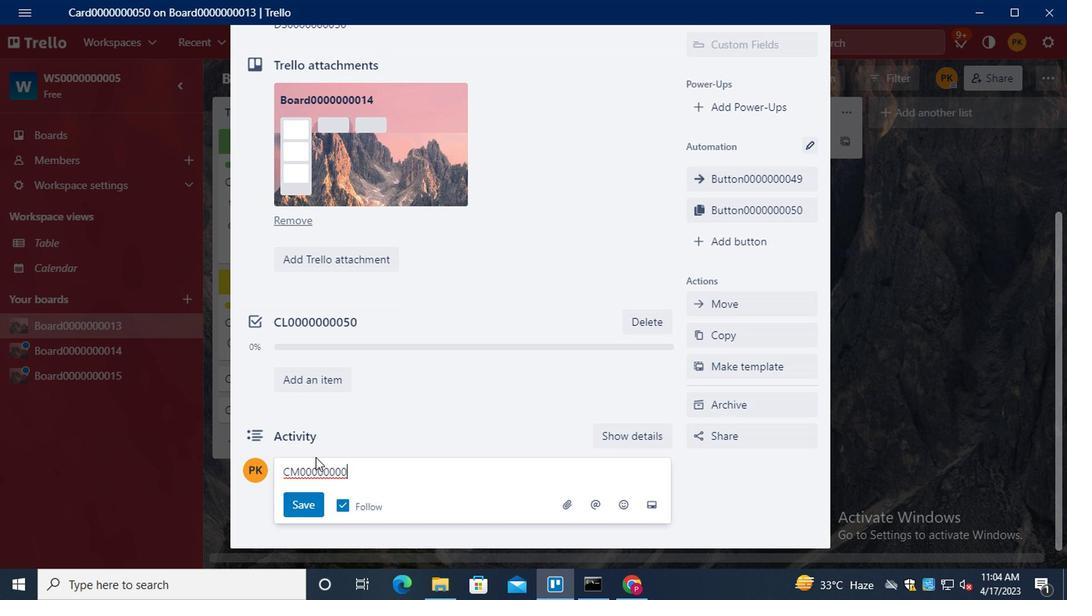 
Action: Mouse moved to (312, 511)
Screenshot: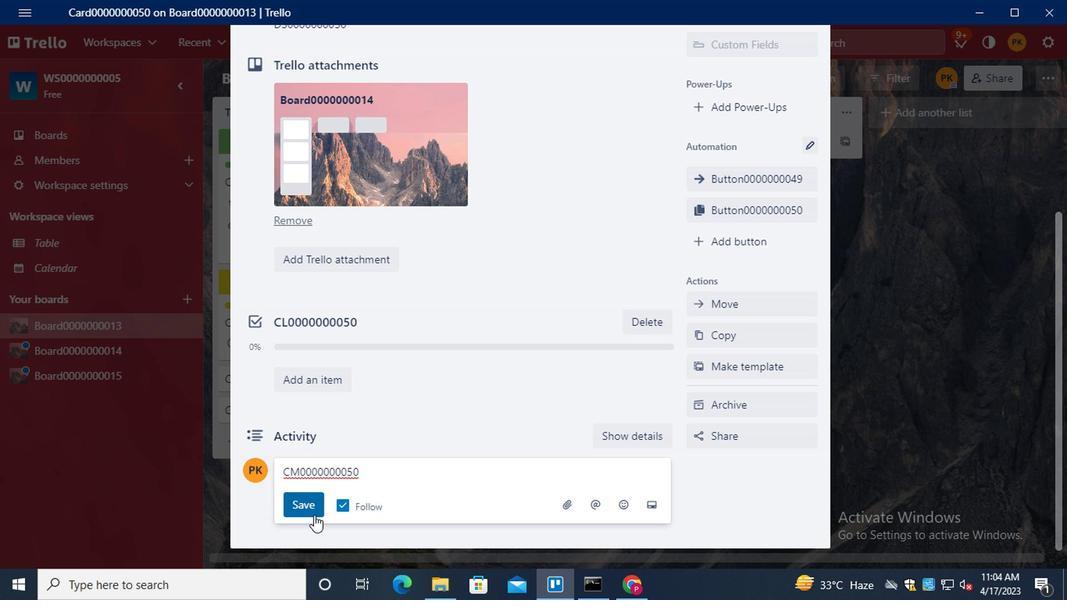 
Action: Mouse pressed left at (312, 511)
Screenshot: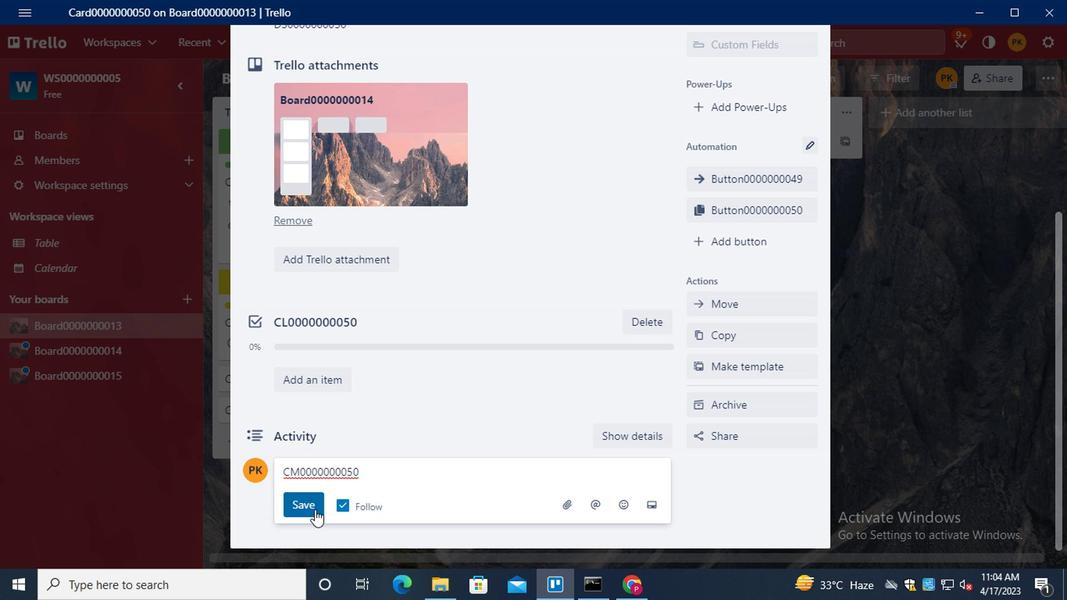 
Action: Mouse moved to (362, 436)
Screenshot: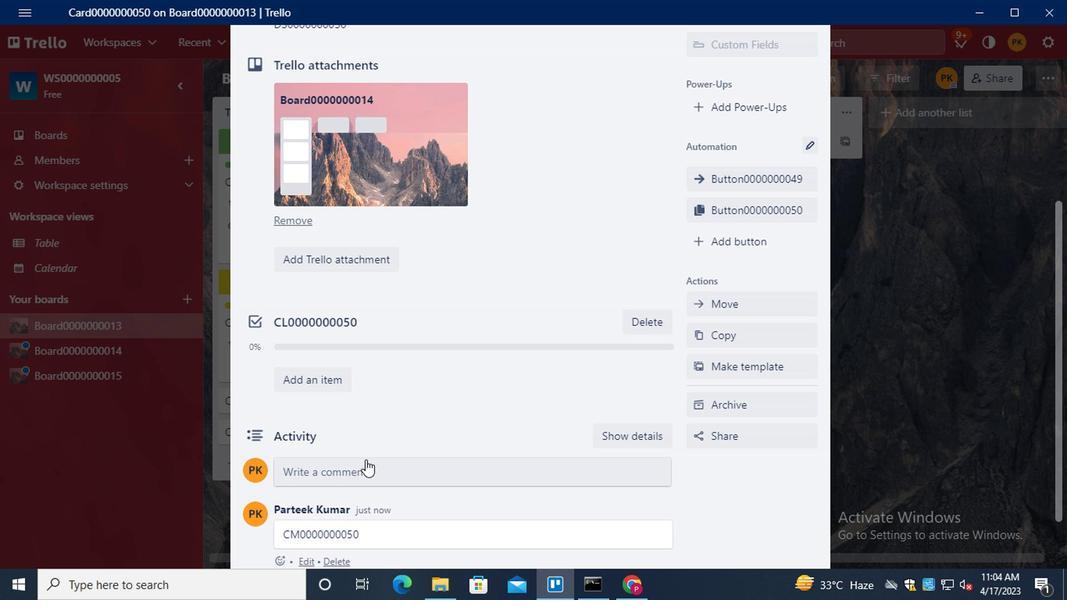 
Action: Mouse scrolled (362, 437) with delta (0, 0)
Screenshot: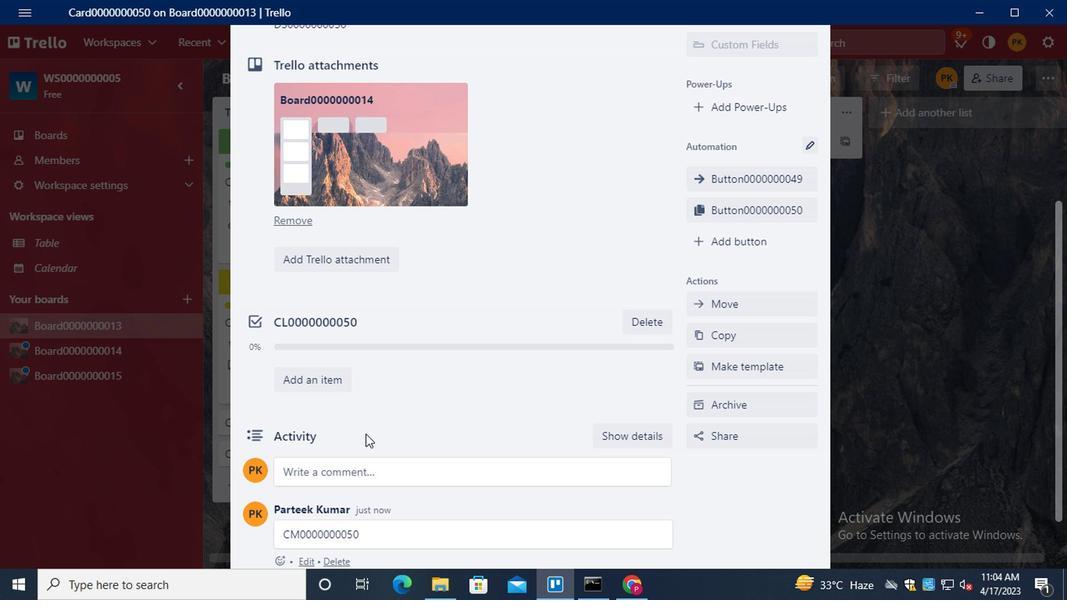 
Action: Mouse scrolled (362, 437) with delta (0, 0)
Screenshot: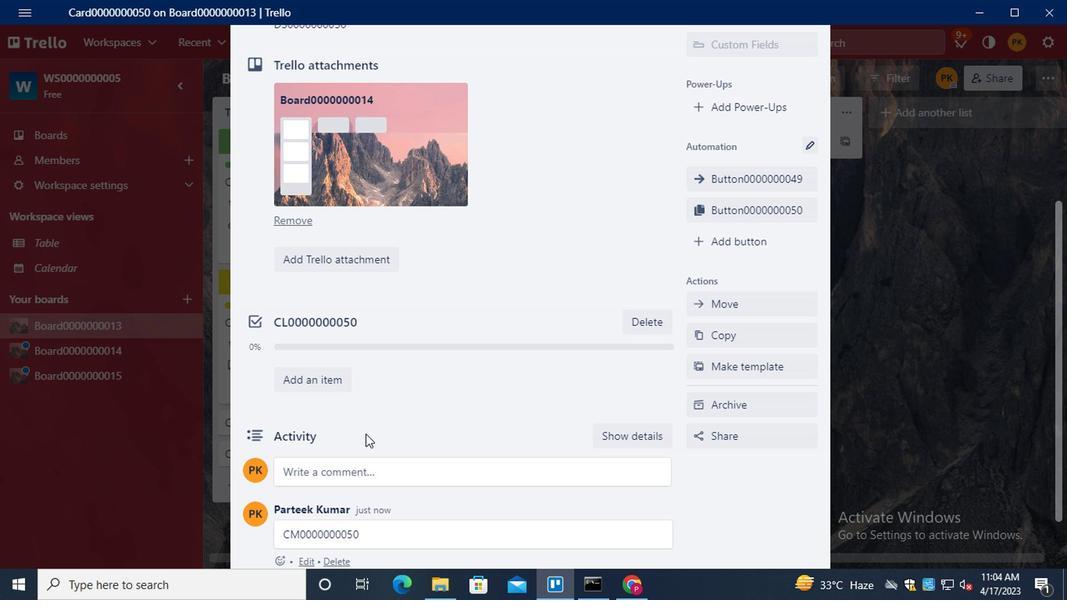 
Action: Mouse scrolled (362, 437) with delta (0, 0)
Screenshot: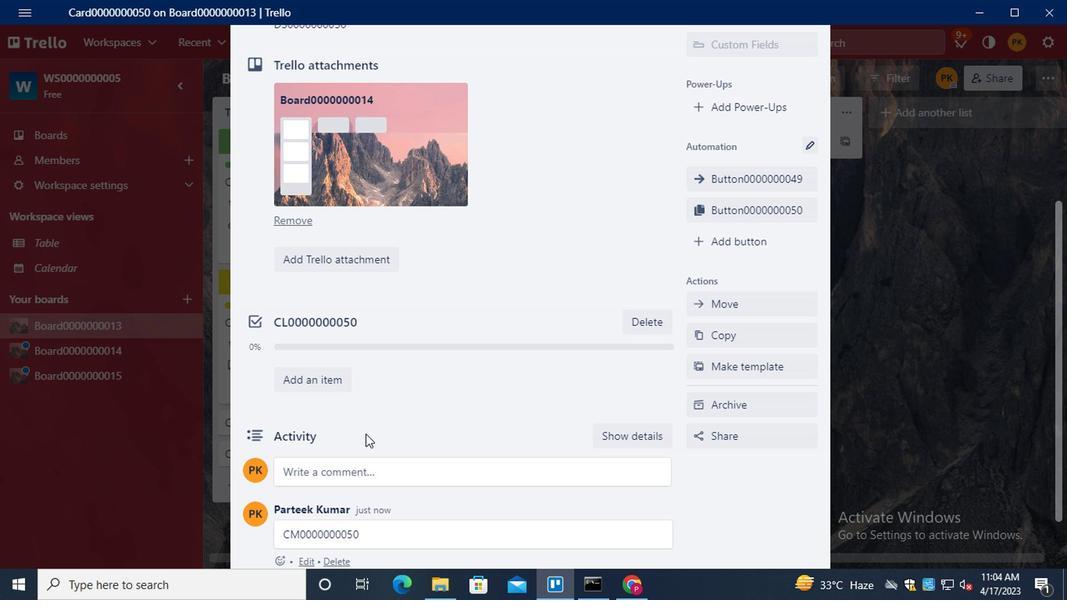 
Action: Mouse scrolled (362, 437) with delta (0, 0)
Screenshot: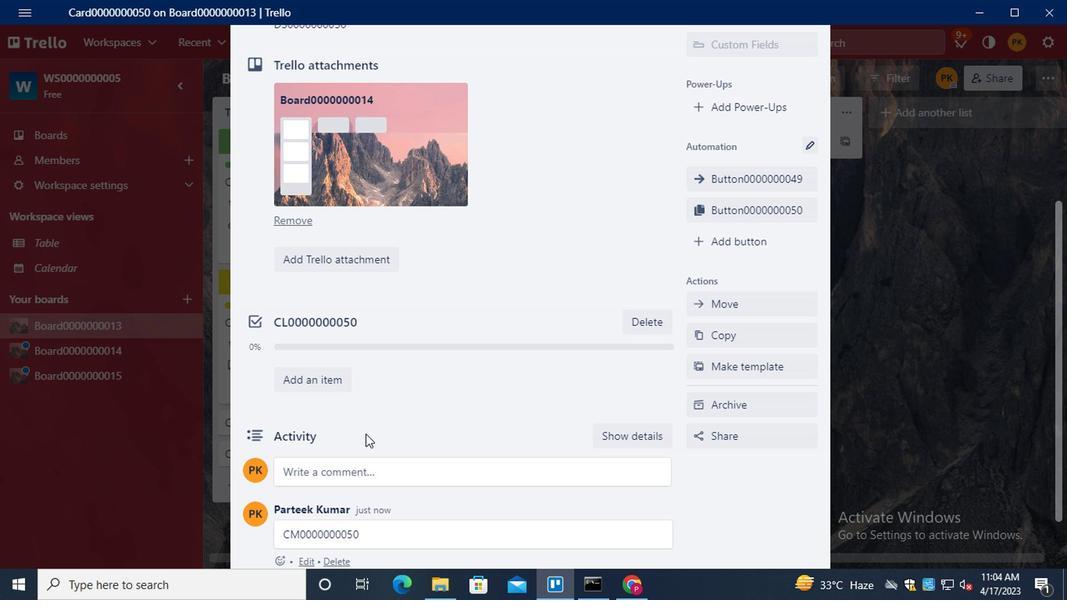 
